 Task: Create an event for the leadership skills seminar.
Action: Mouse moved to (95, 169)
Screenshot: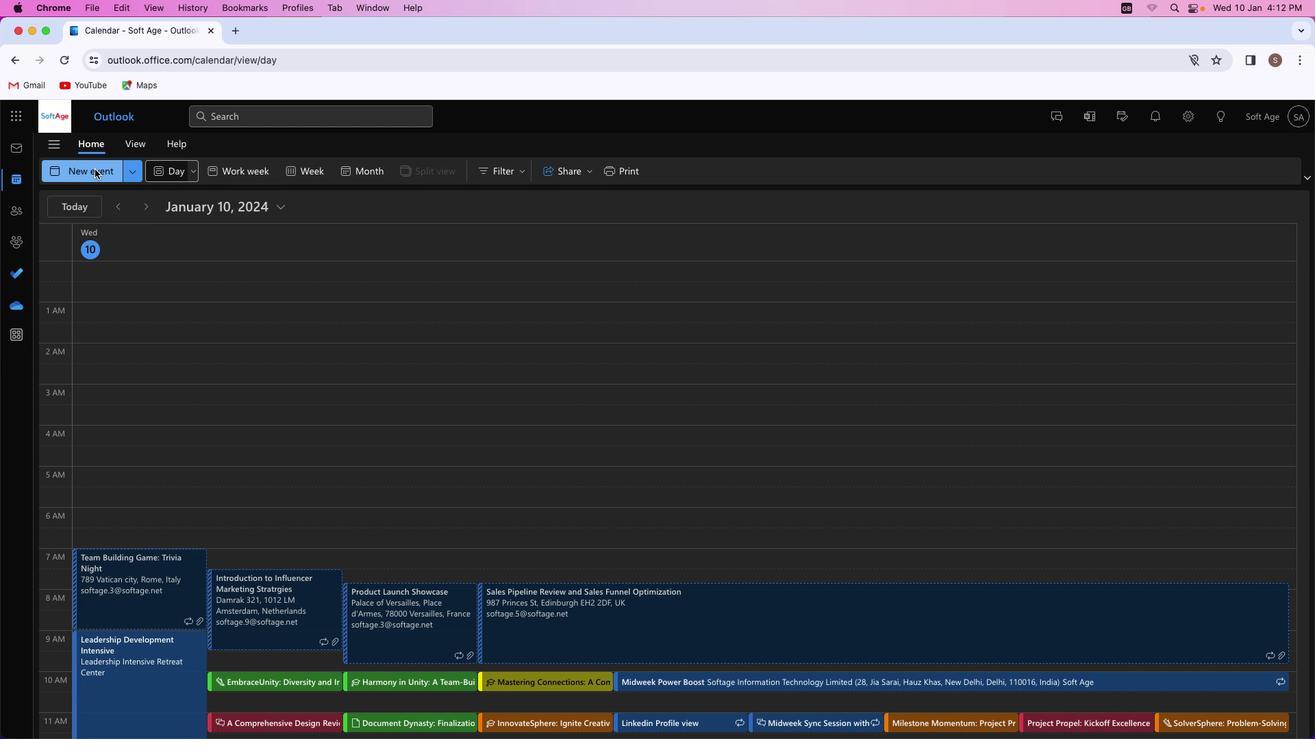 
Action: Mouse pressed left at (95, 169)
Screenshot: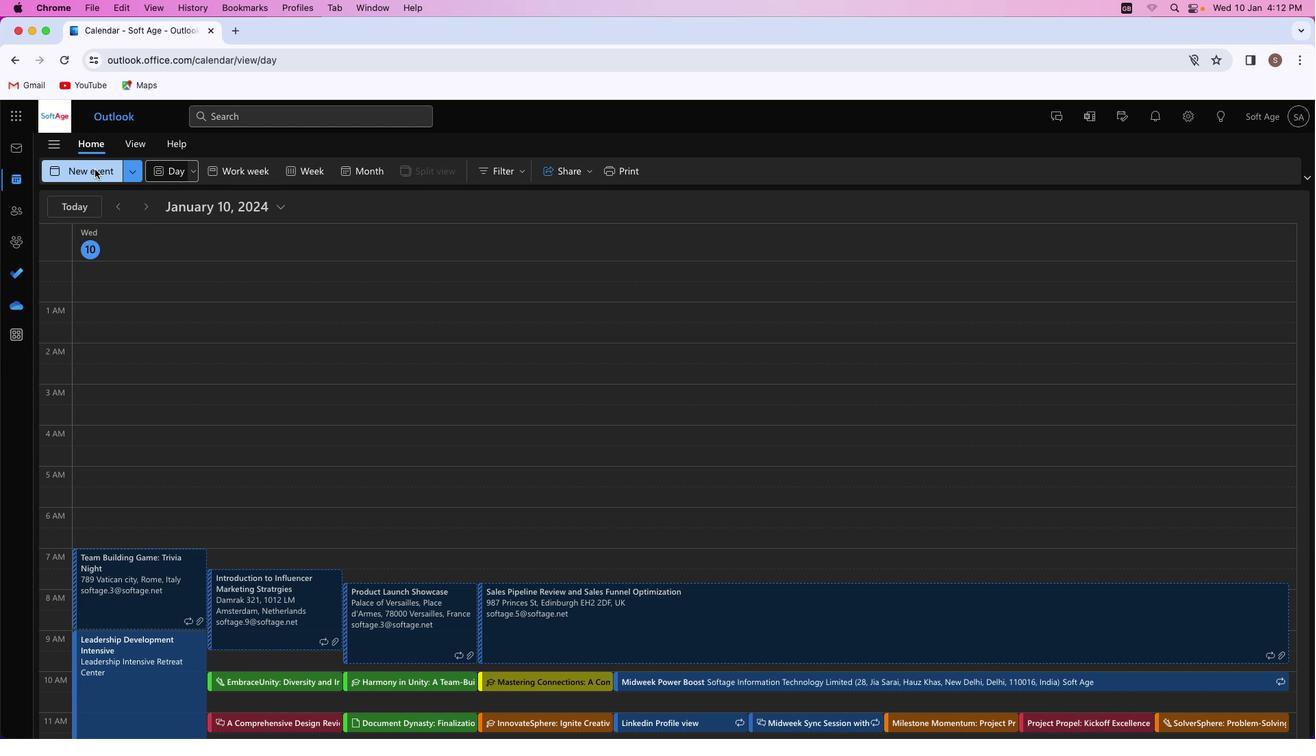 
Action: Mouse moved to (360, 258)
Screenshot: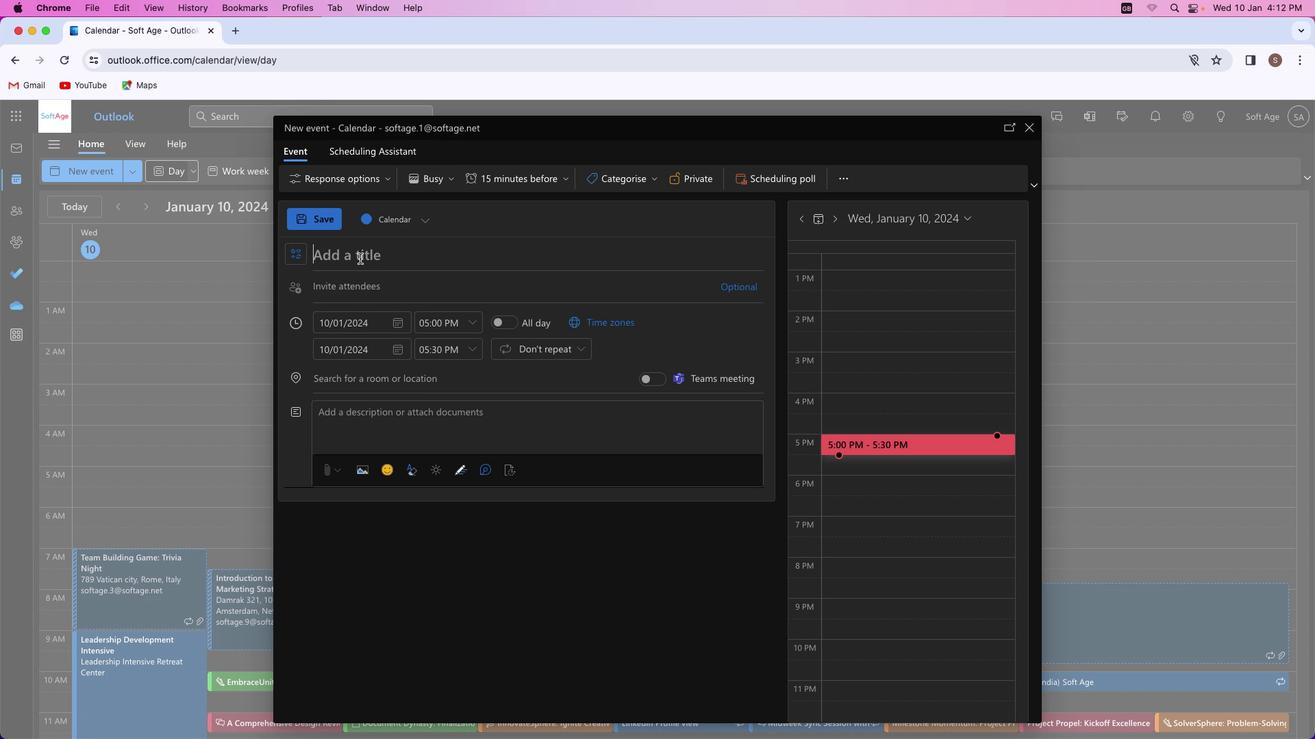 
Action: Mouse pressed left at (360, 258)
Screenshot: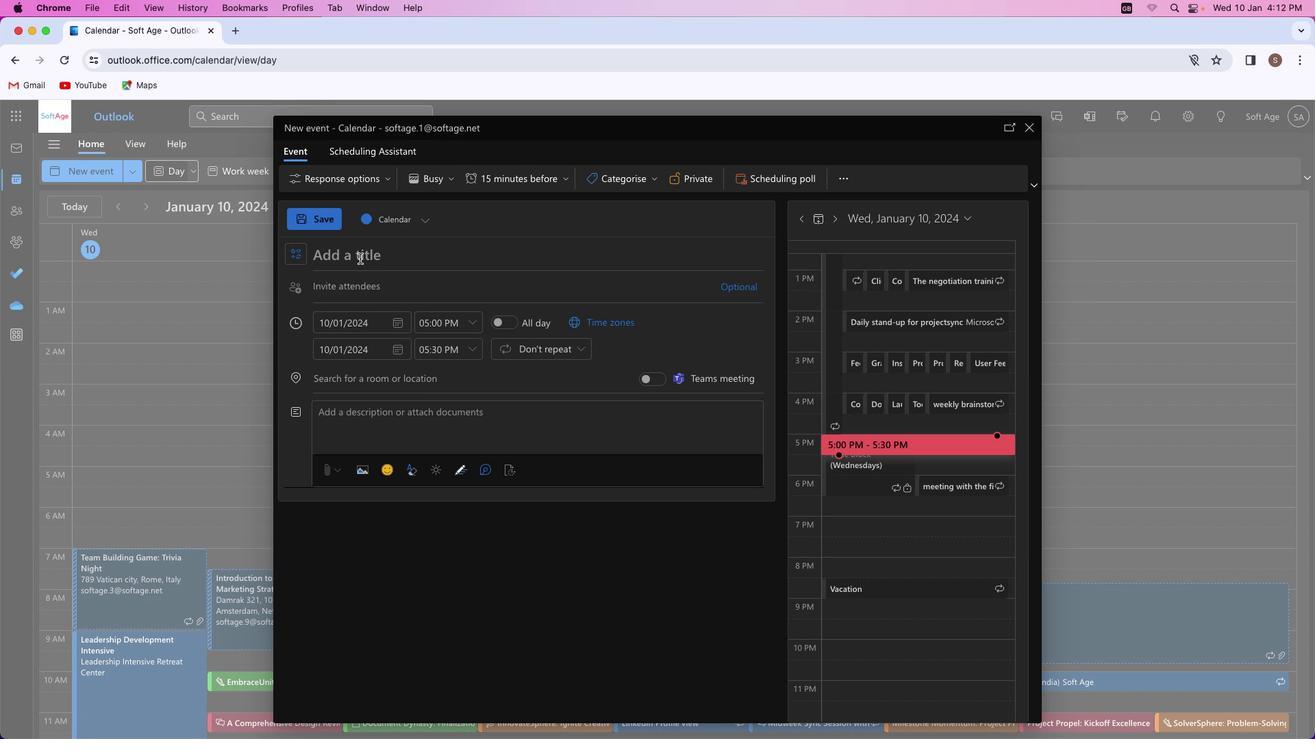 
Action: Key pressed Key.shift'E''l''e''v''a''t''i''n''g'Key.spaceKey.shift_r'L''e''a''d''e''r''s''h''i''p'Key.spaceKey.shift'S''k''i''l''l''s'Key.spaceKey.shift'S''e''m''i''n''a''r'
Screenshot: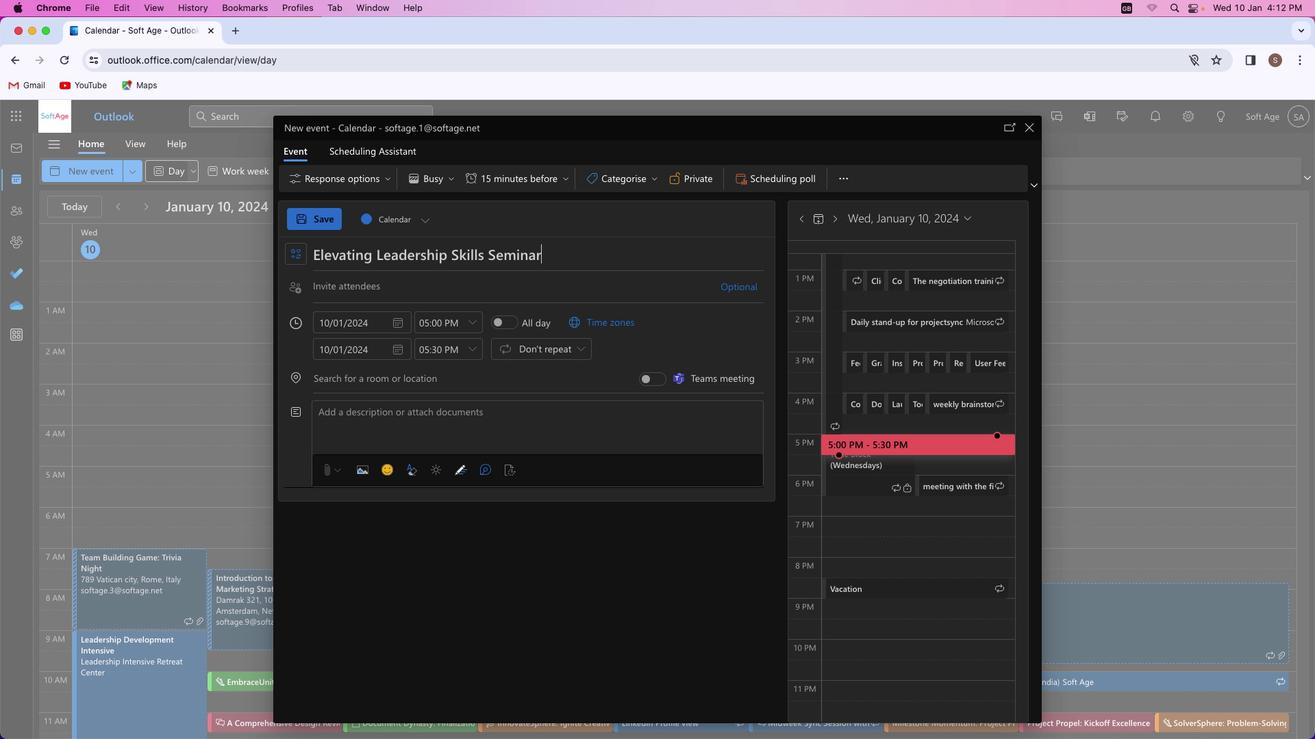 
Action: Mouse moved to (382, 286)
Screenshot: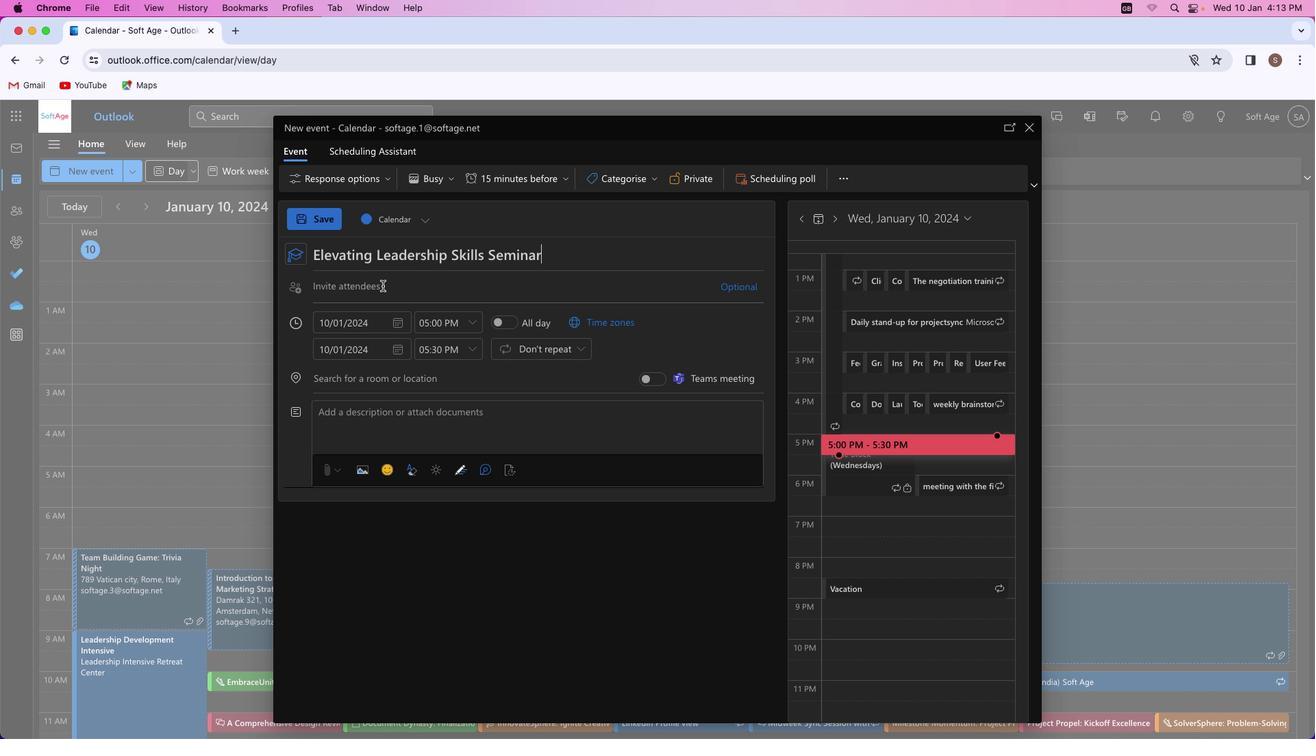 
Action: Mouse pressed left at (382, 286)
Screenshot: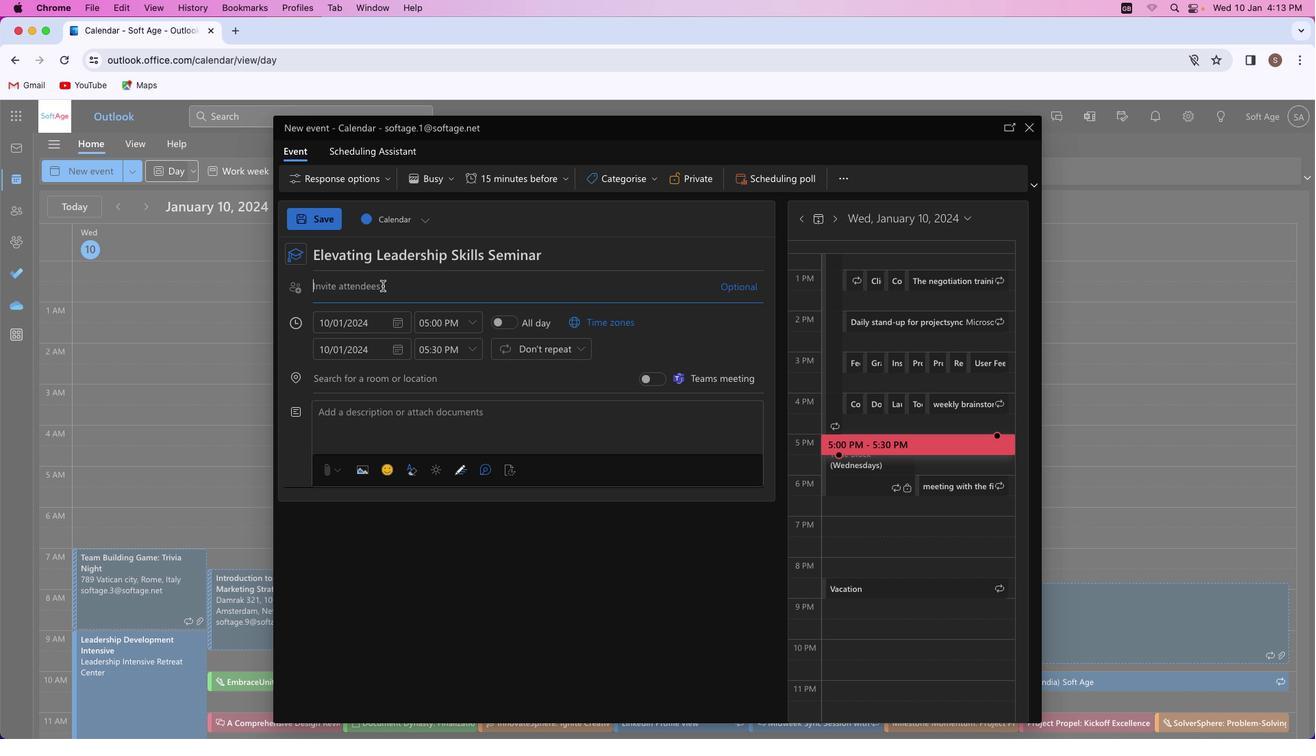 
Action: Key pressed Key.shift_r'M''u''n''e''e''s''h''k''u''m''a''r''9''7''3''2'Key.shift'@''o''u''t''l''o''o''k''.''c''o''m'
Screenshot: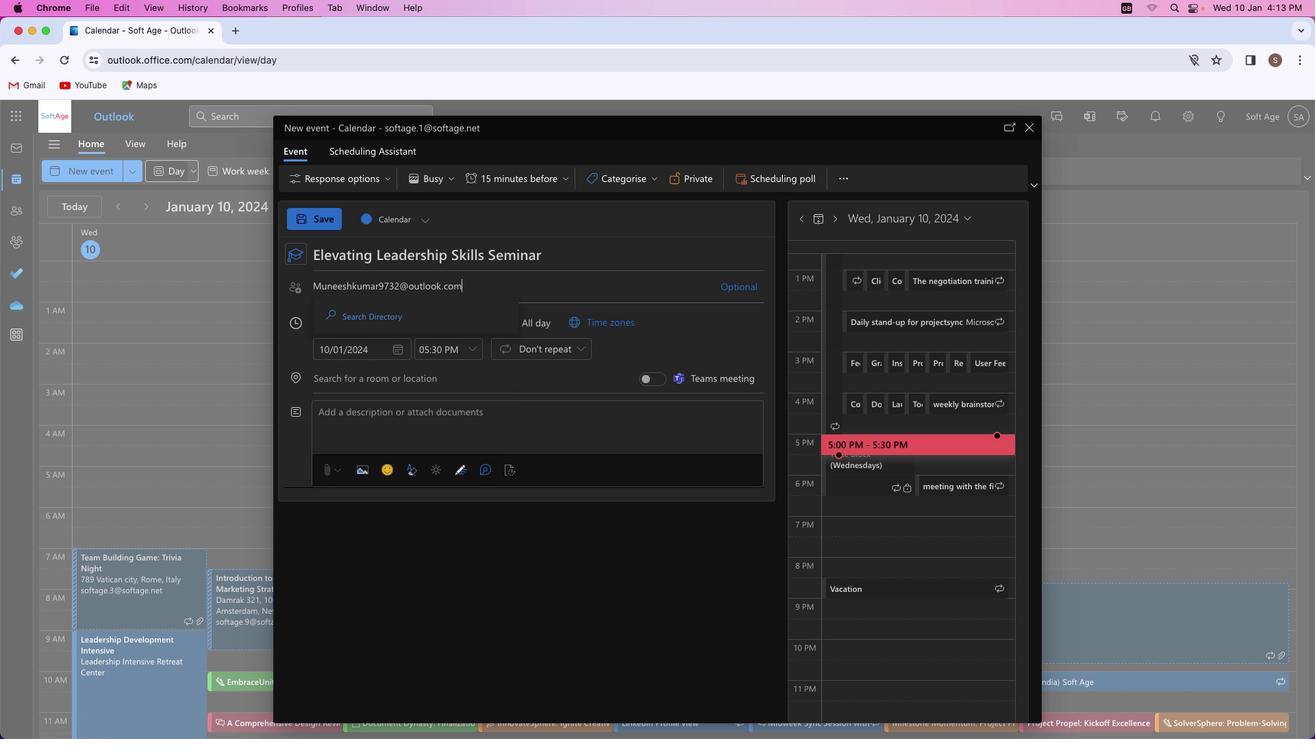 
Action: Mouse moved to (434, 309)
Screenshot: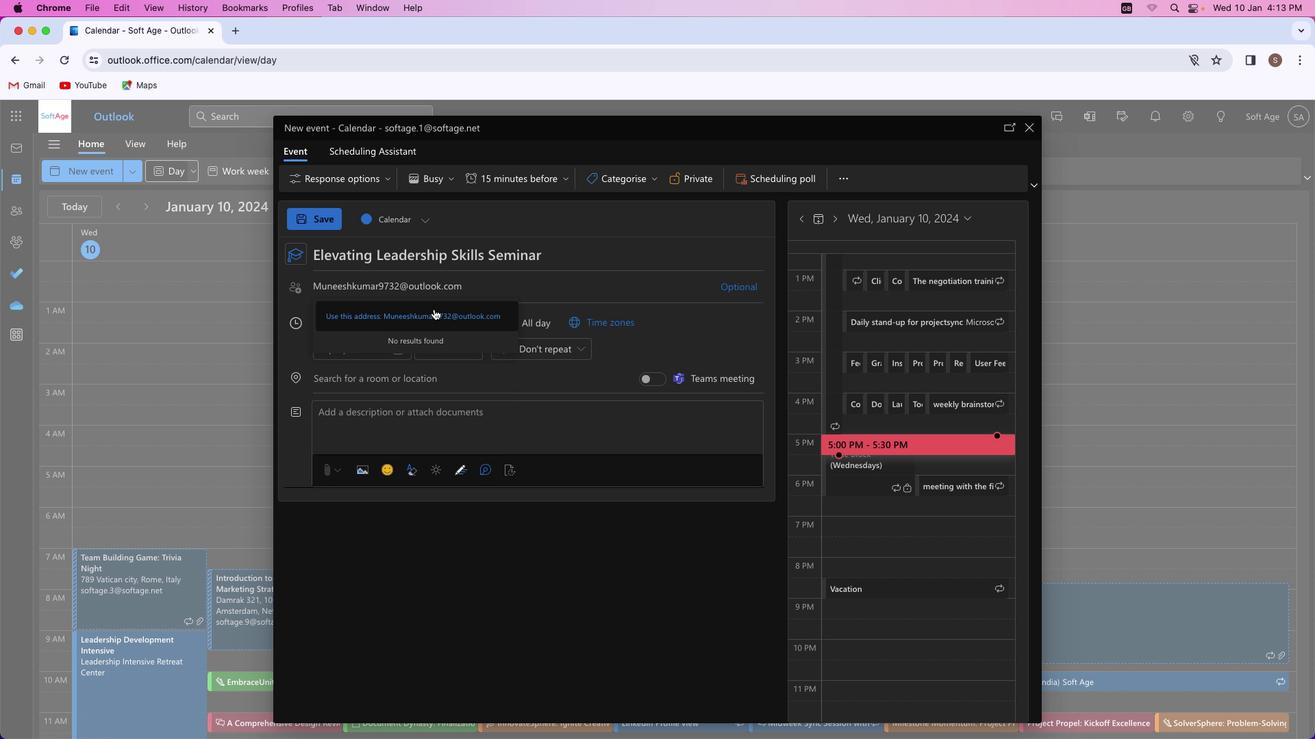 
Action: Mouse pressed left at (434, 309)
Screenshot: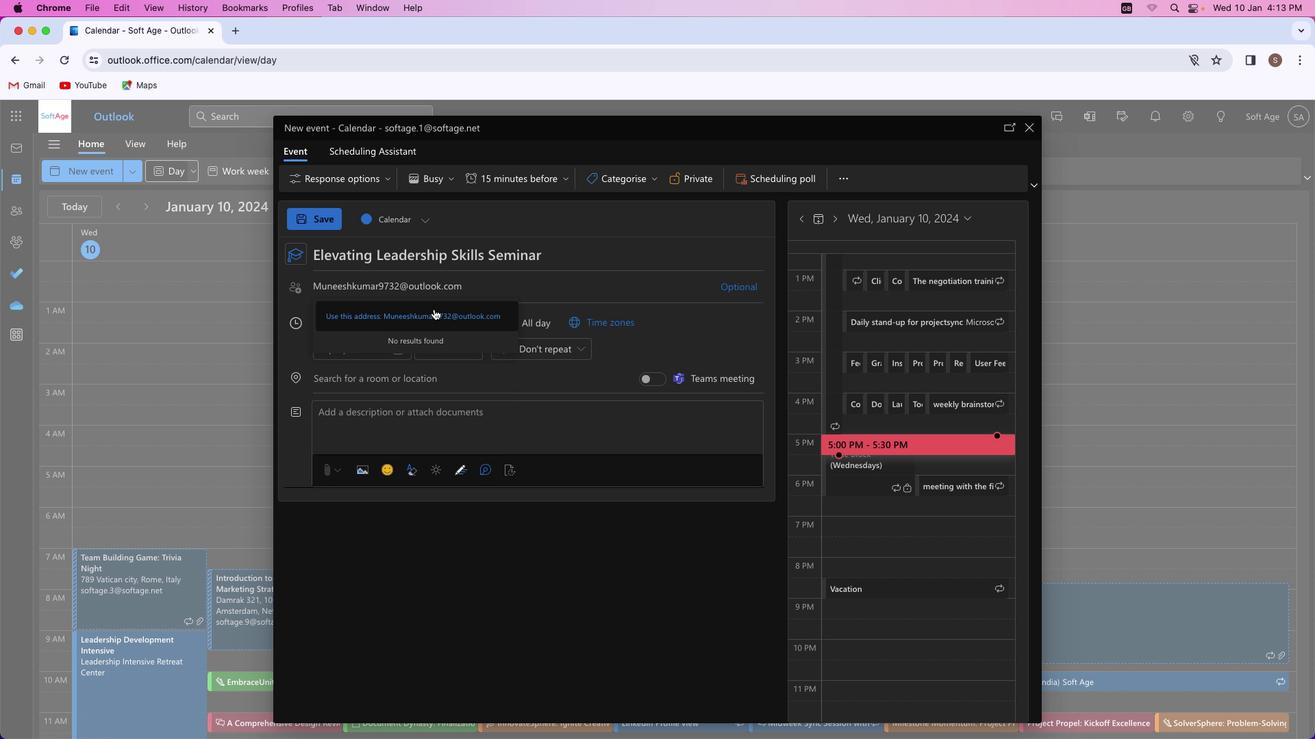 
Action: Mouse moved to (505, 319)
Screenshot: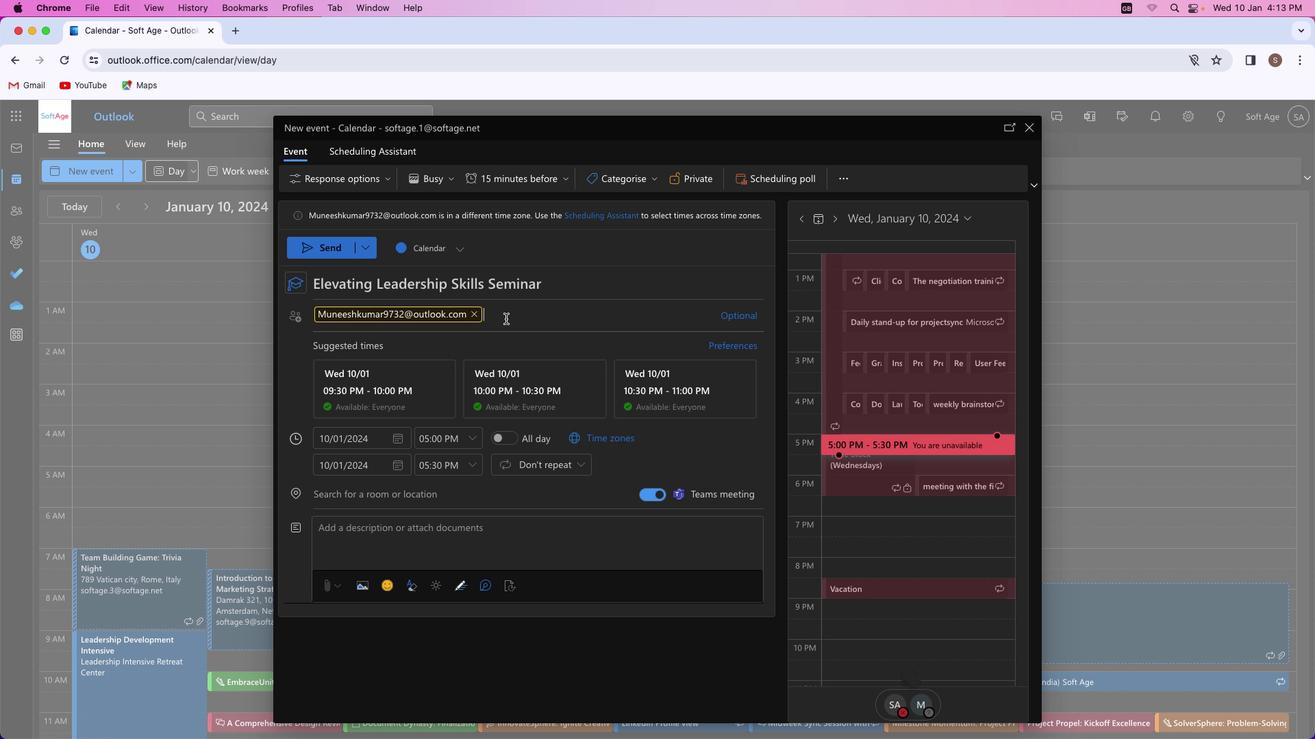 
Action: Key pressed 's''h''i''v''a''m''y''a''d''a''v''4''1'Key.shift'@''o''u''t''l''o''o''k''.''c''o''m'
Screenshot: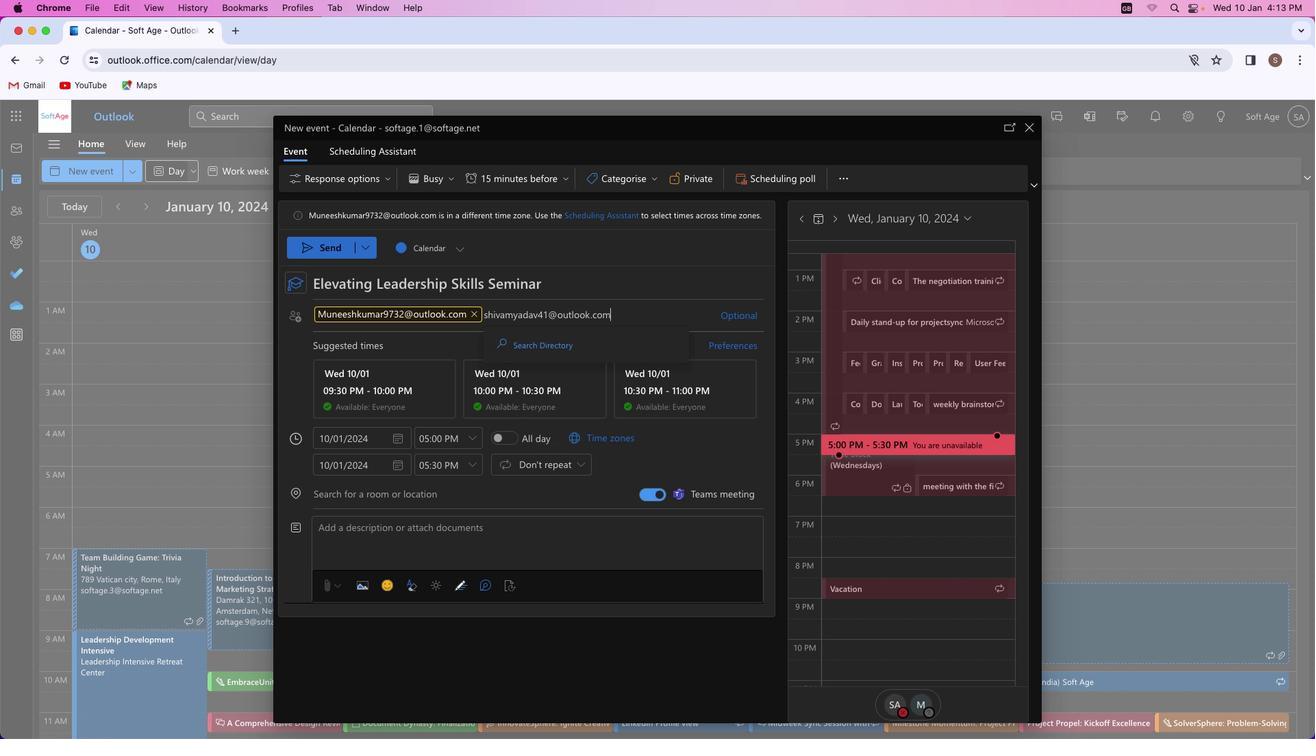 
Action: Mouse moved to (583, 345)
Screenshot: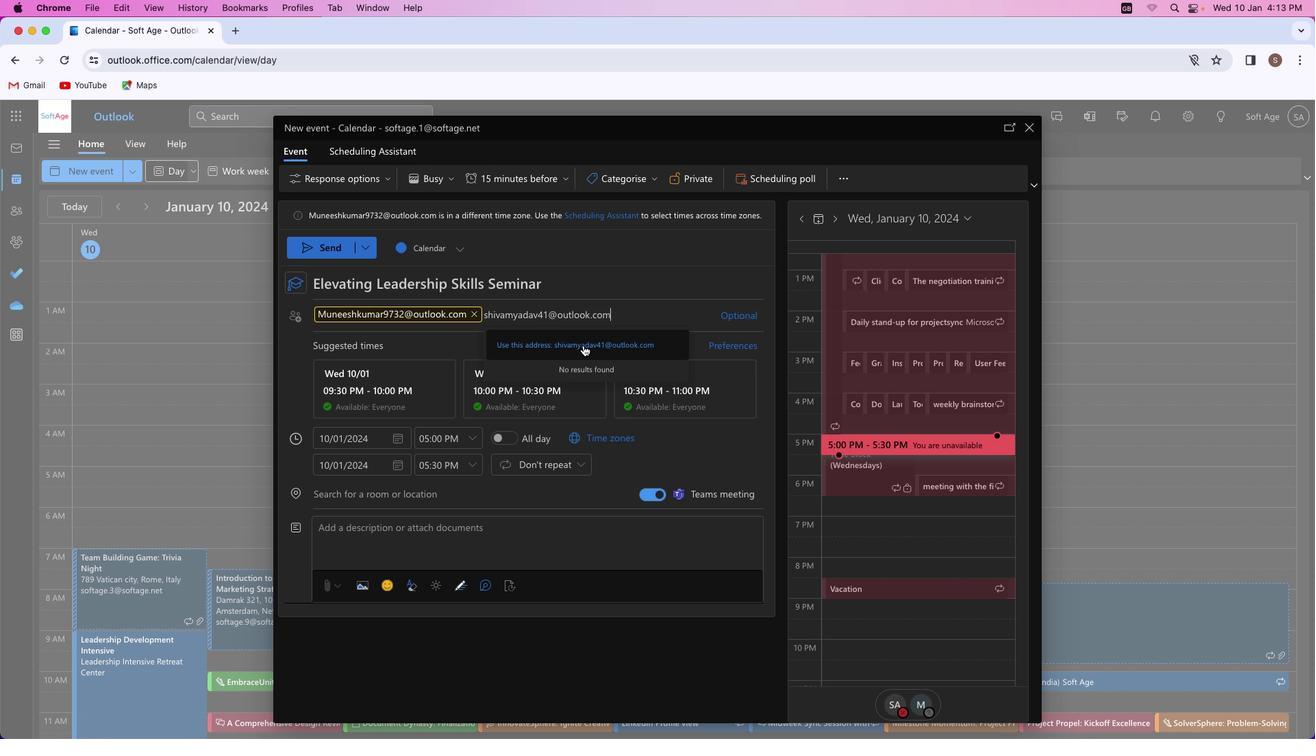 
Action: Mouse pressed left at (583, 345)
Screenshot: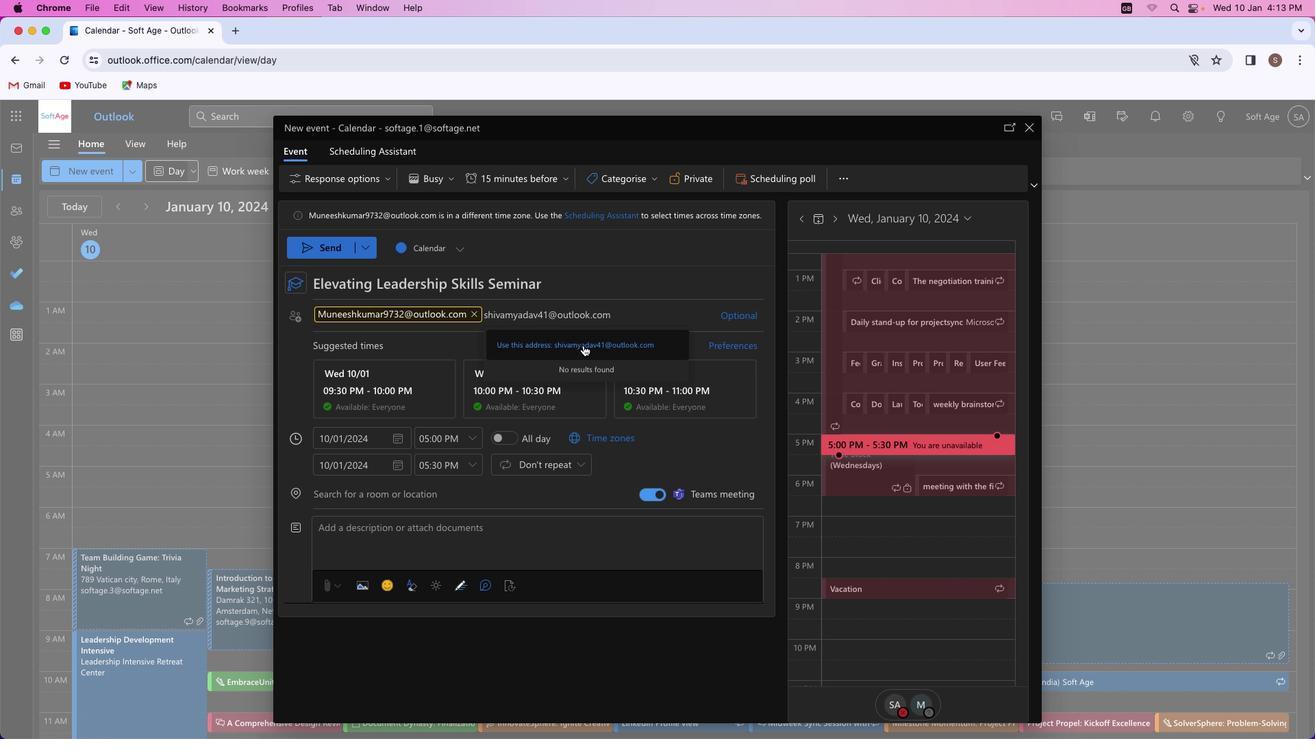 
Action: Mouse moved to (739, 328)
Screenshot: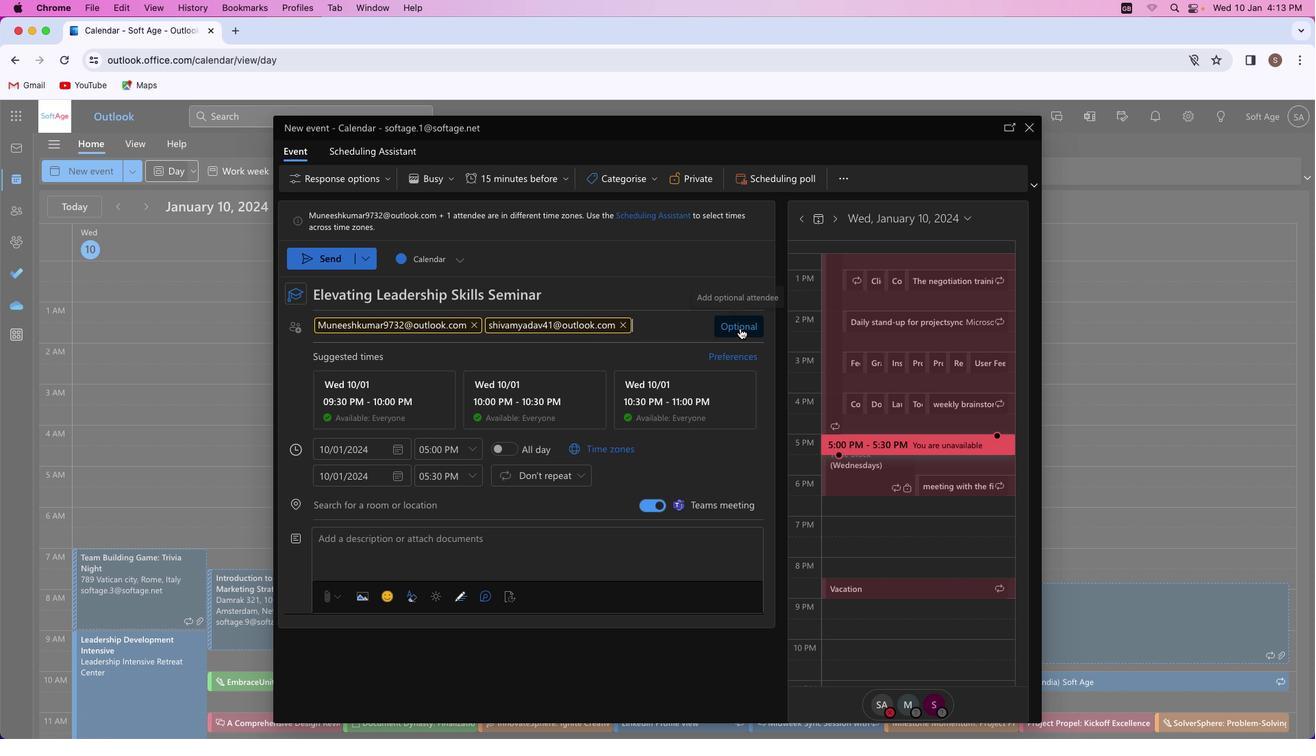 
Action: Mouse pressed left at (739, 328)
Screenshot: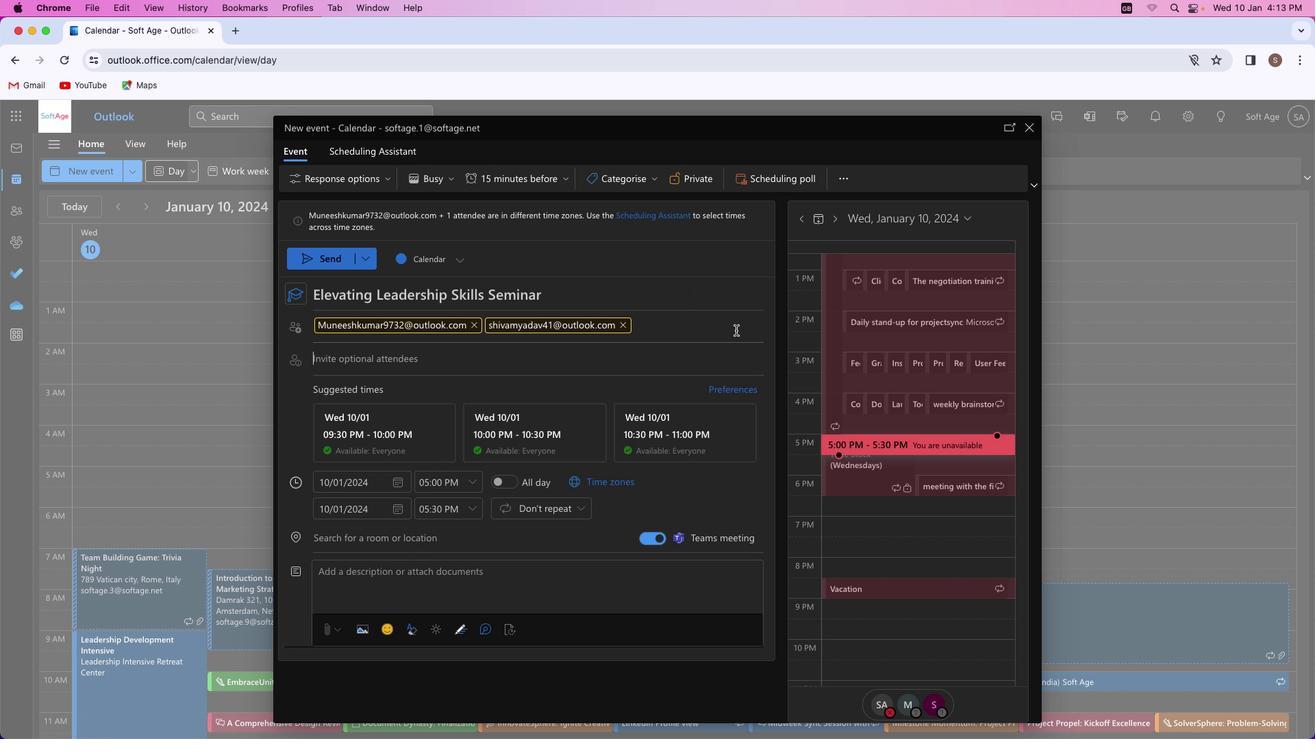 
Action: Mouse moved to (379, 367)
Screenshot: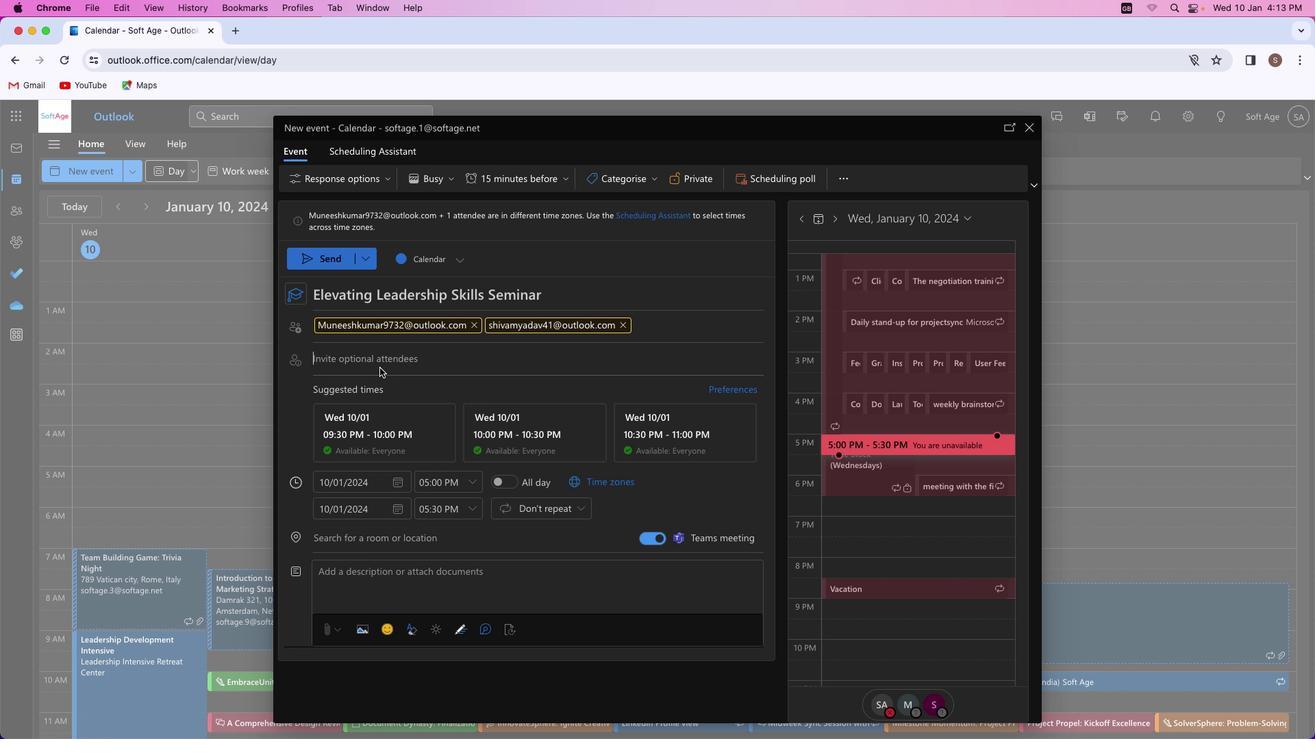 
Action: Key pressed Key.shift'A''k''a''s''h''r''a''j''p''u''t'Key.shift'@''o''u''t''l''o''o''k''.''c''o''m'
Screenshot: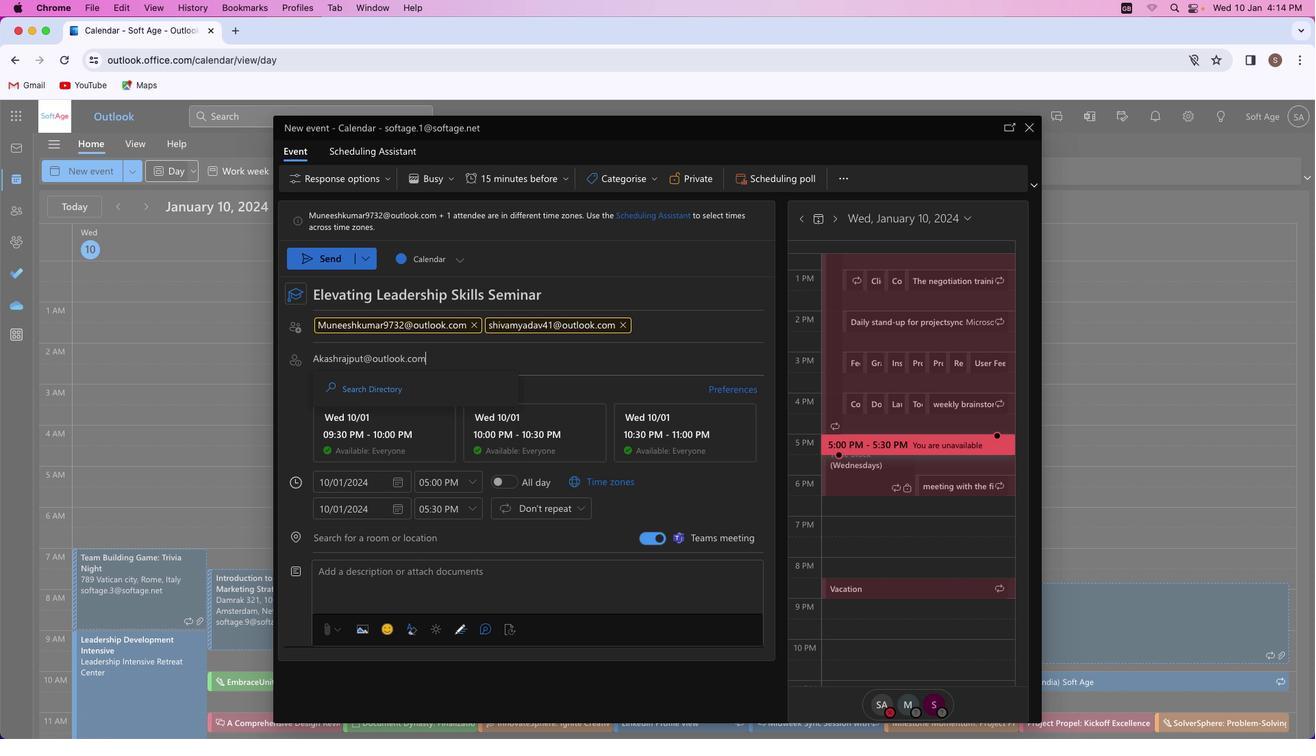 
Action: Mouse moved to (465, 383)
Screenshot: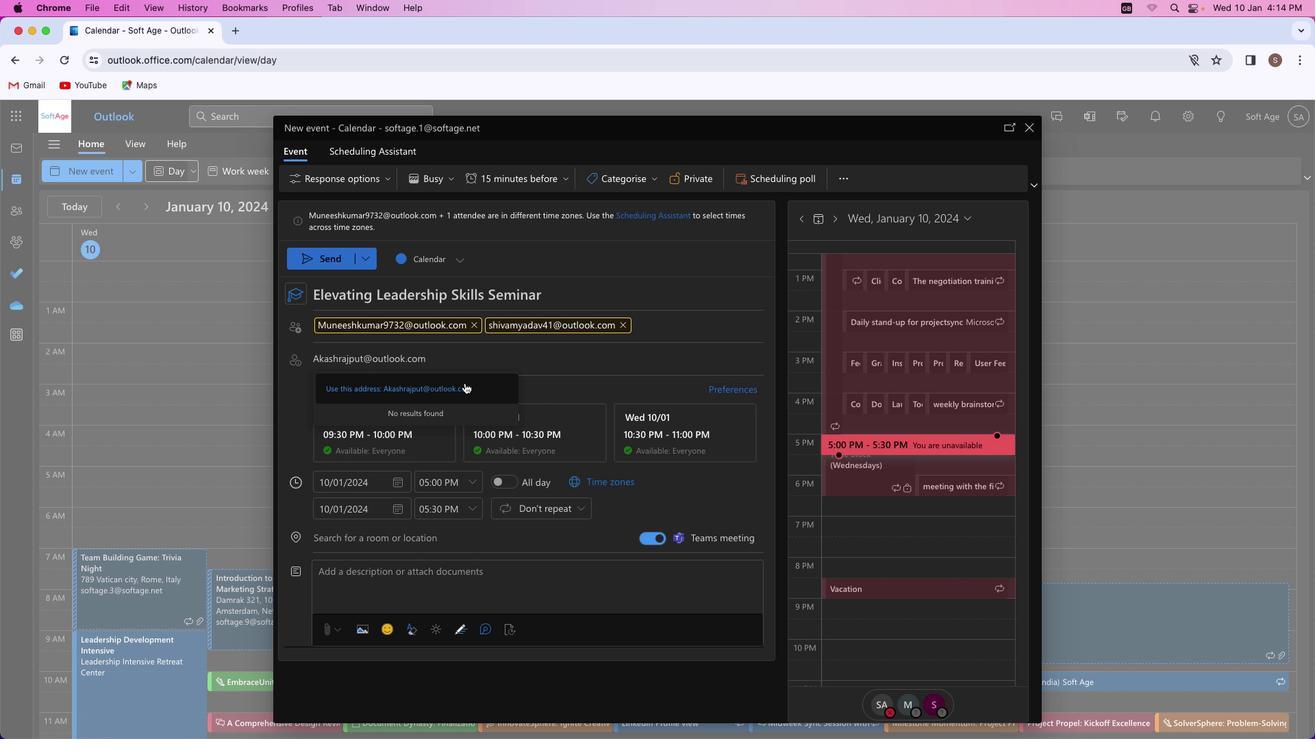 
Action: Mouse pressed left at (465, 383)
Screenshot: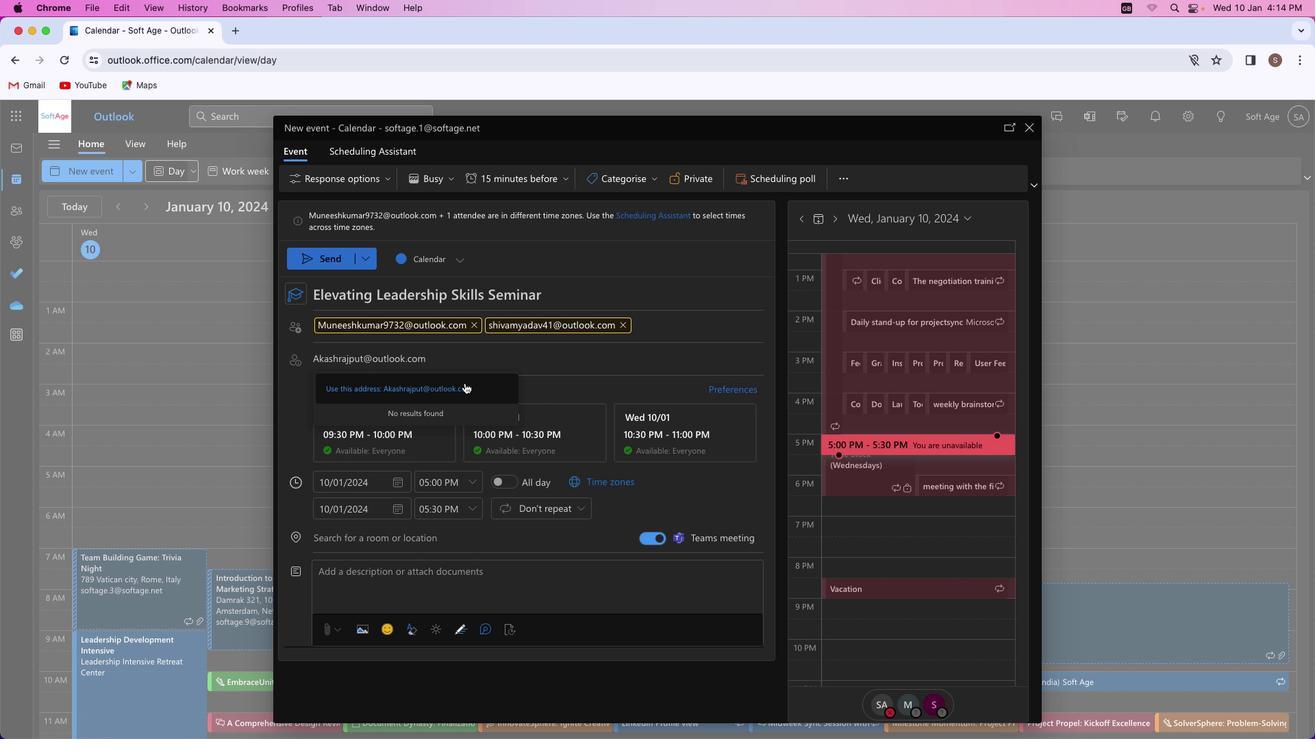 
Action: Mouse moved to (382, 537)
Screenshot: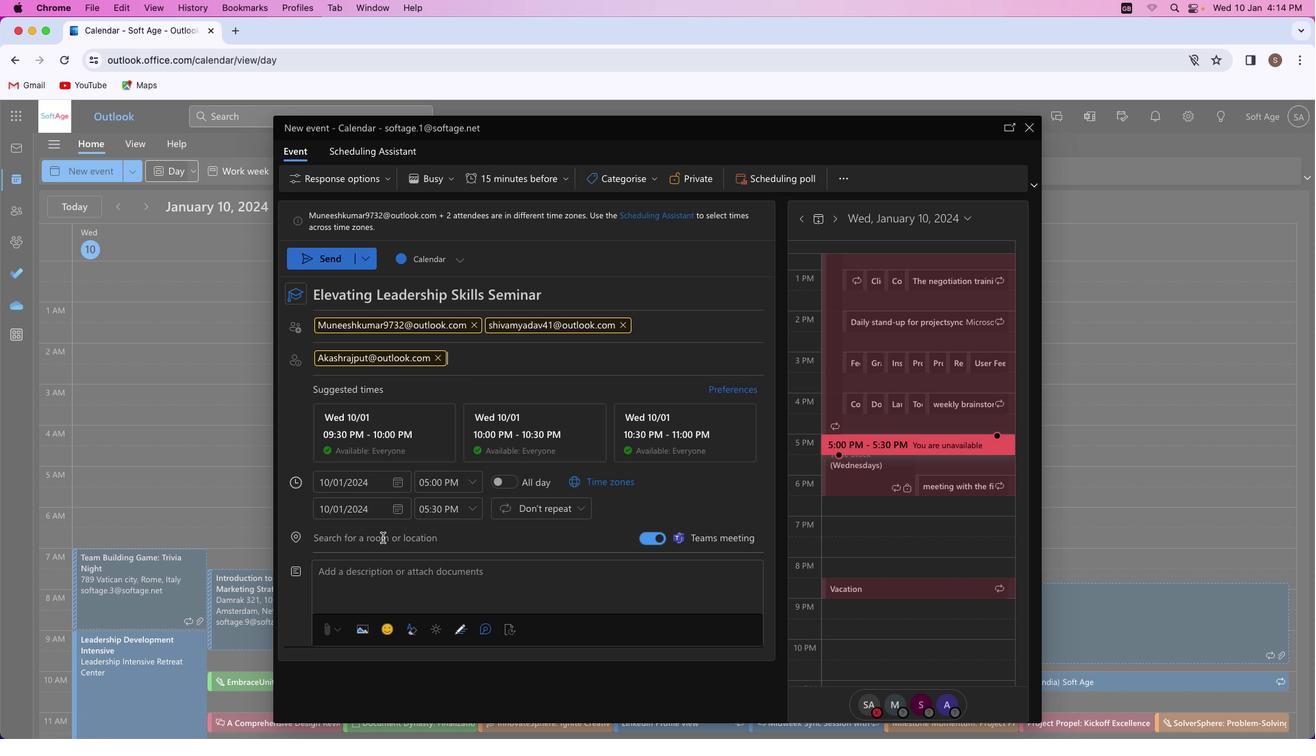 
Action: Mouse pressed left at (382, 537)
Screenshot: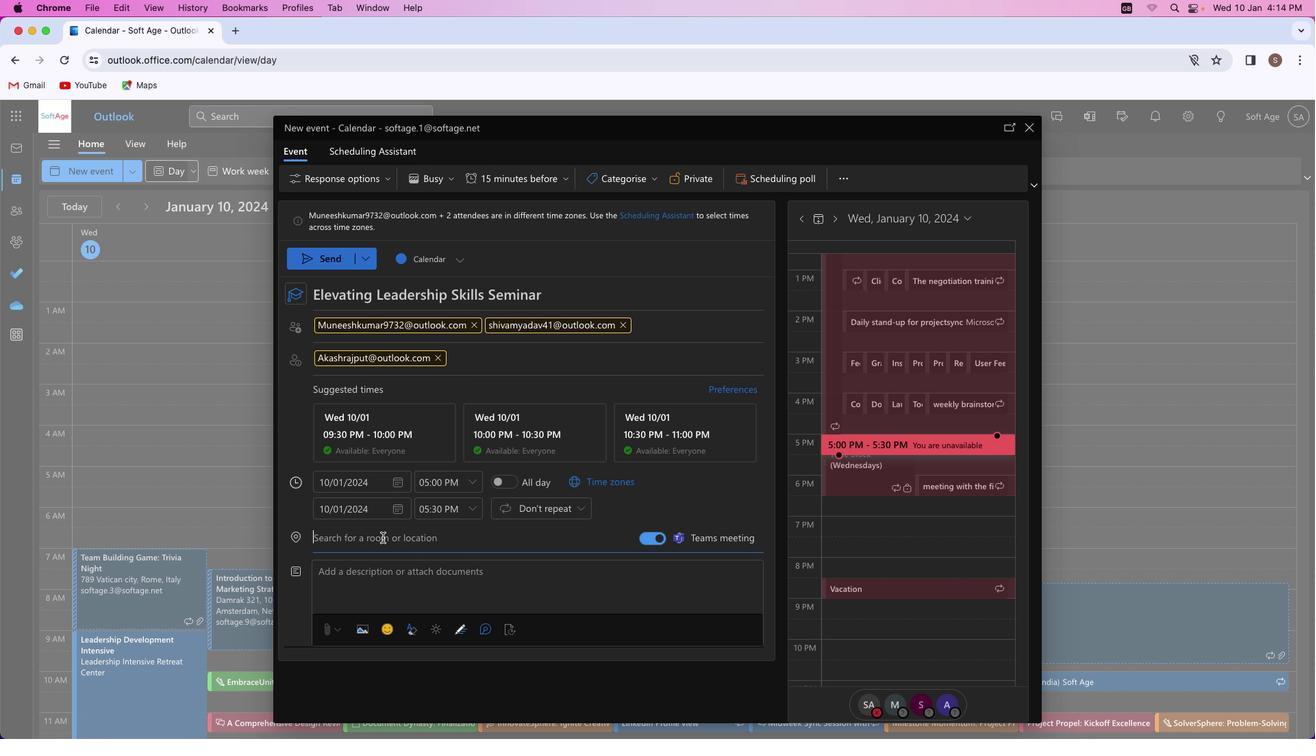 
Action: Mouse moved to (387, 534)
Screenshot: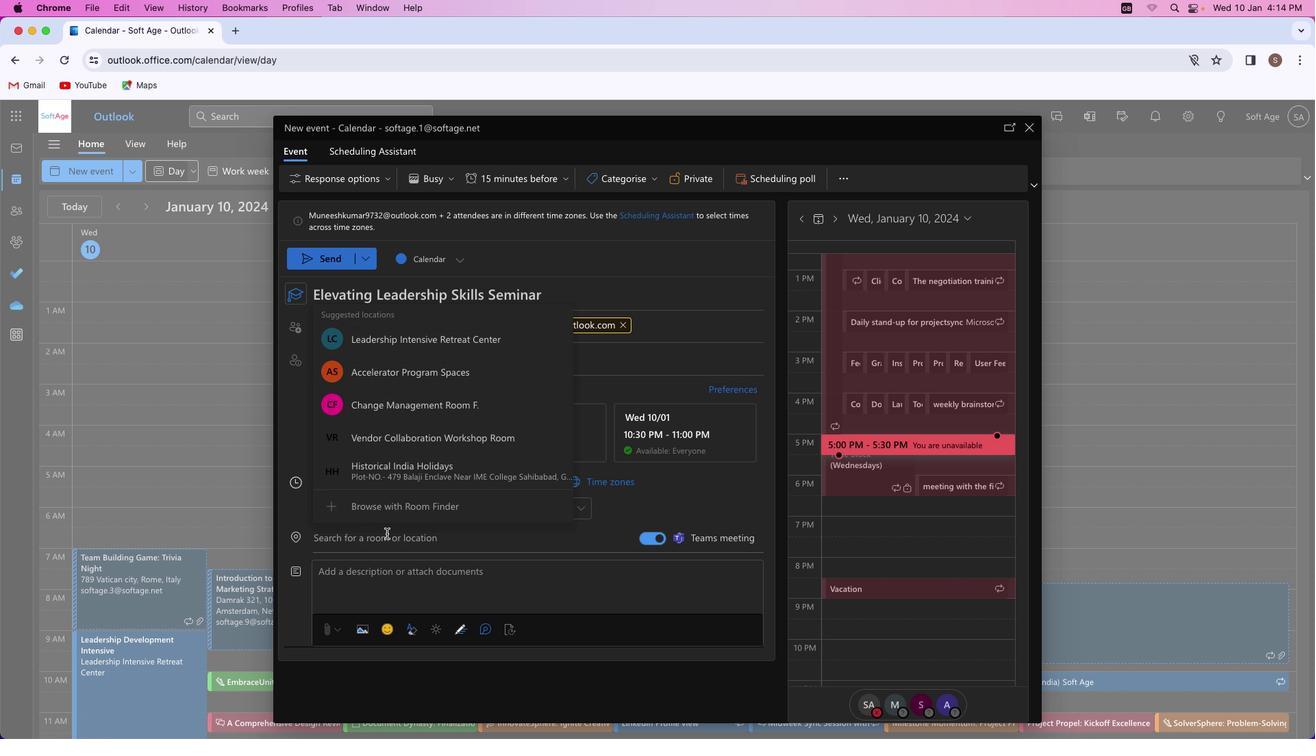 
Action: Key pressed Key.shift'S''o''f''t''a''g''e'Key.spaceKey.shift_r'I''n''f''o''r''m''a''t''i''o''n'Key.spaceKey.shift'T''e''c''h''n''o''l''o''g''y'Key.spaceKey.shift_r'L''i''m''i''t''e''d'
Screenshot: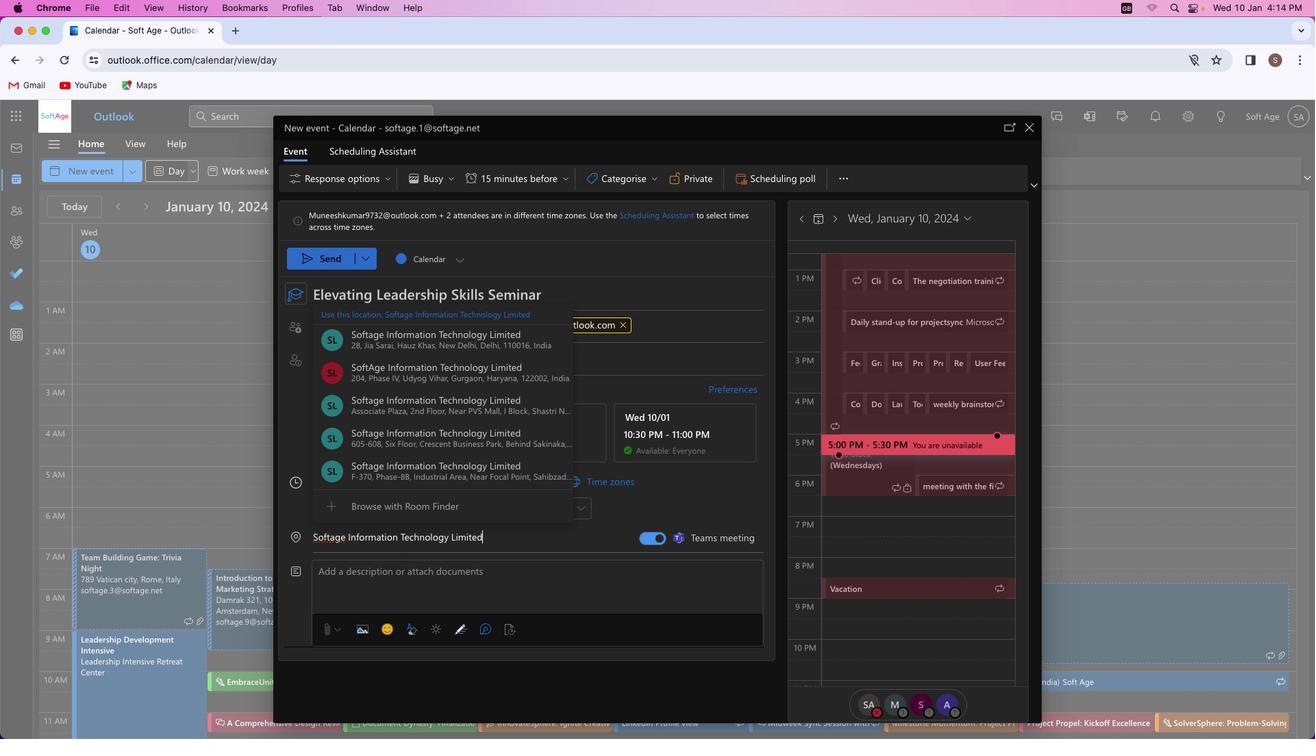 
Action: Mouse moved to (465, 417)
Screenshot: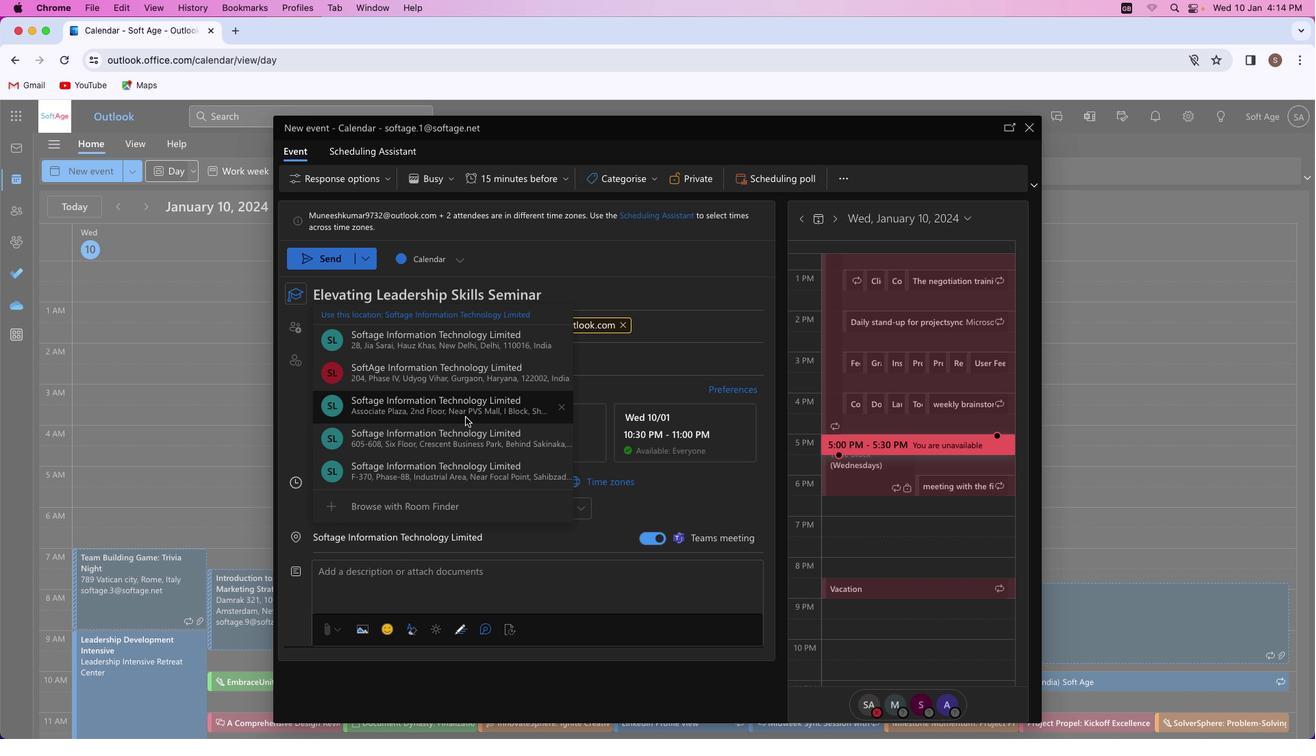 
Action: Mouse pressed left at (465, 417)
Screenshot: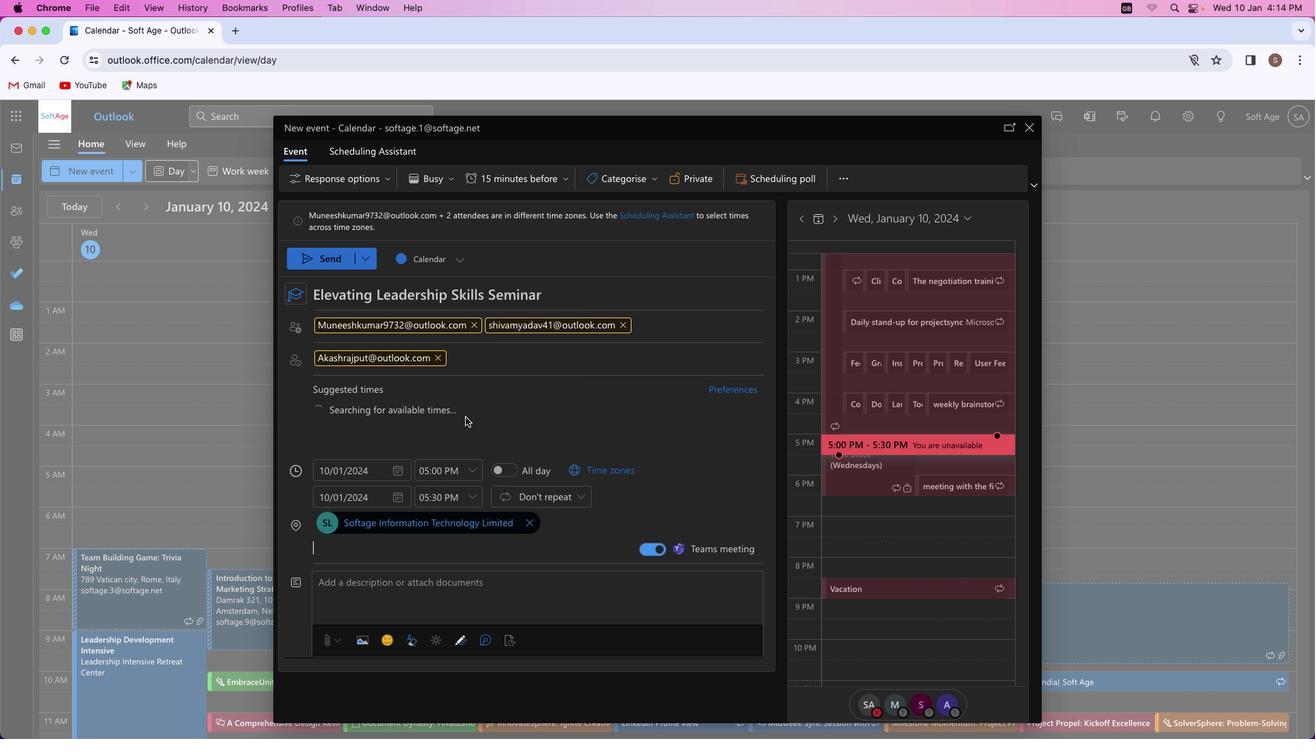 
Action: Mouse moved to (465, 595)
Screenshot: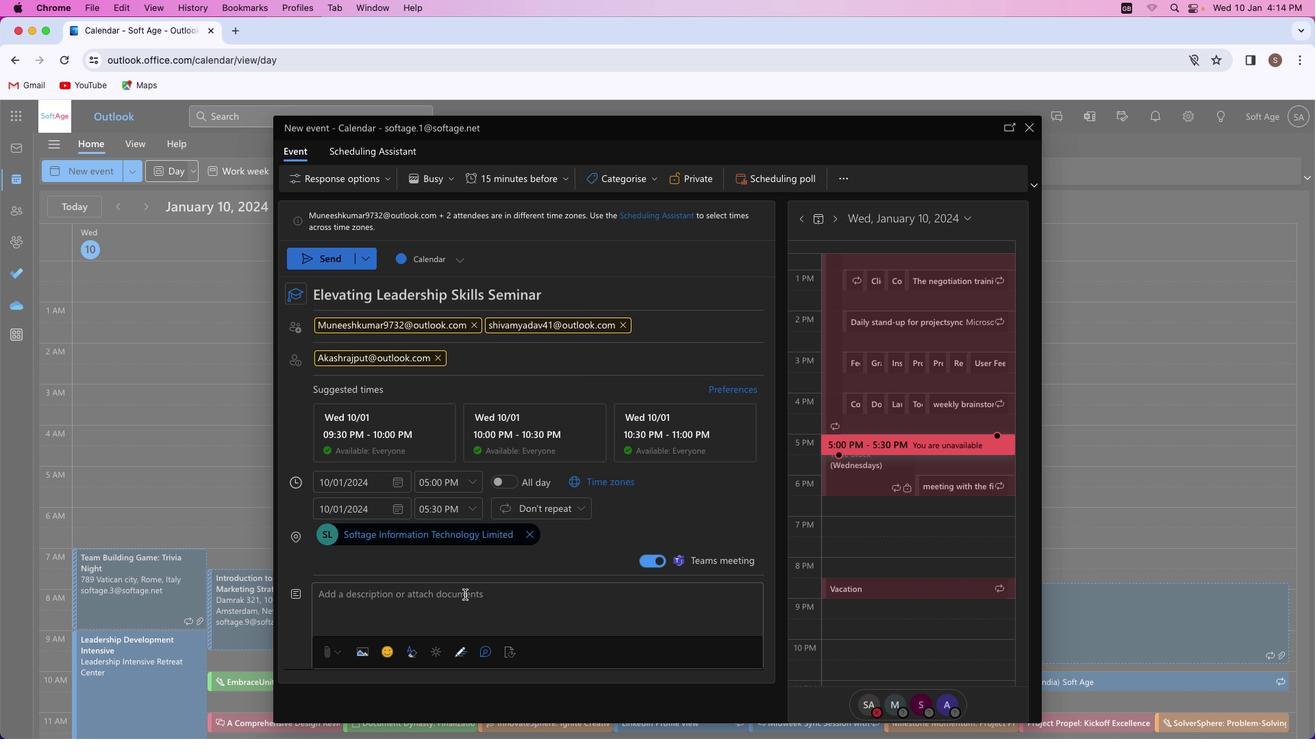 
Action: Mouse pressed left at (465, 595)
Screenshot: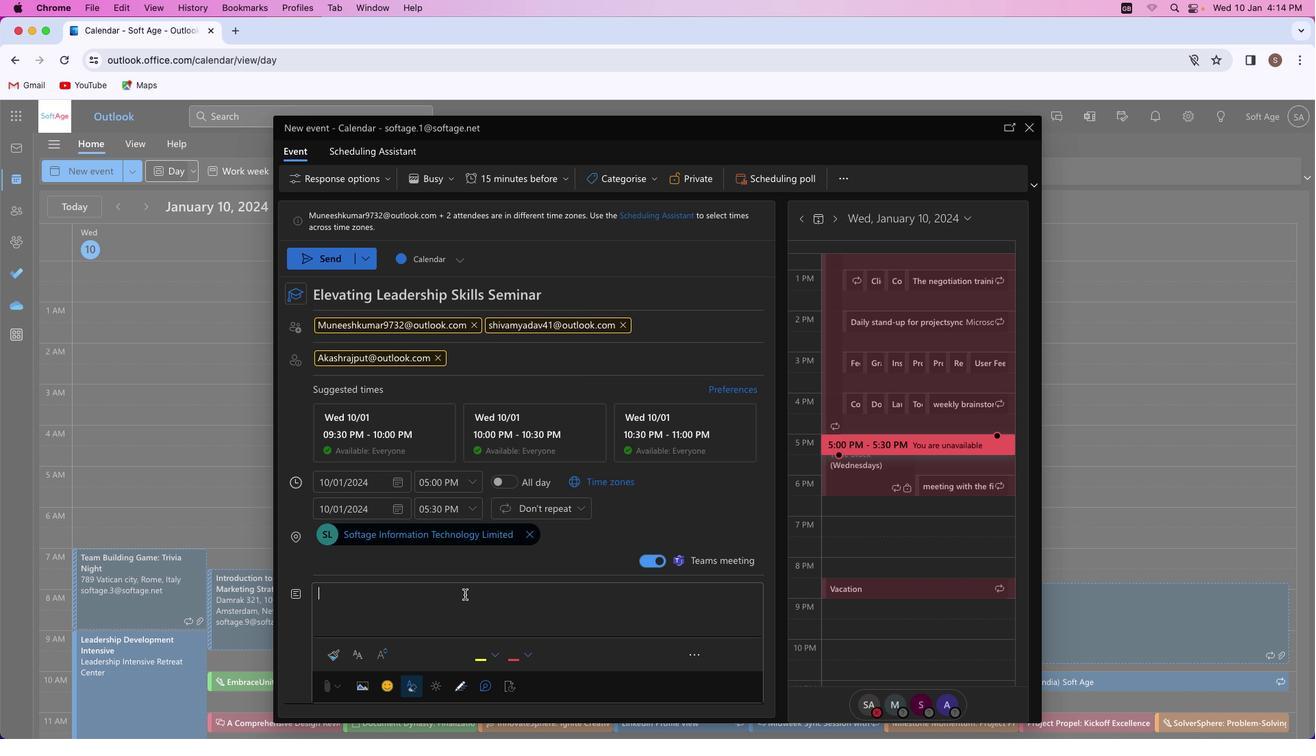 
Action: Mouse moved to (465, 594)
Screenshot: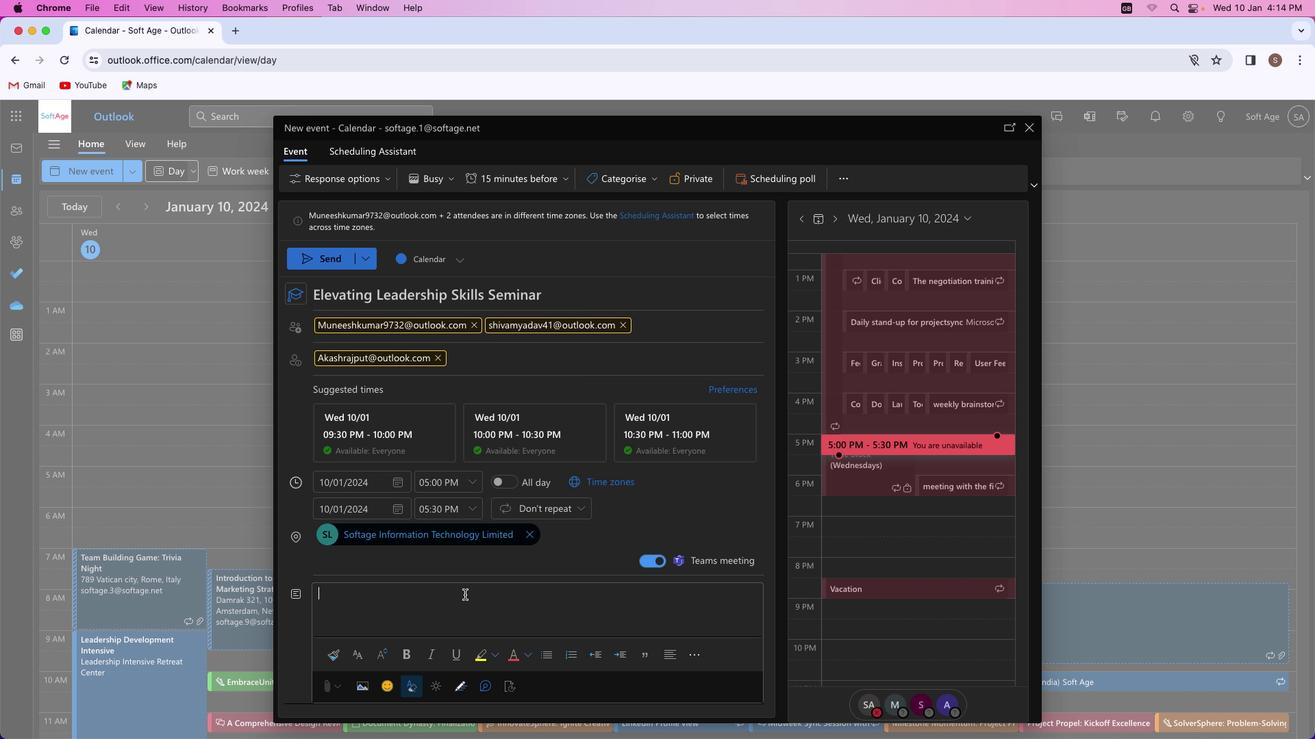
Action: Key pressed Key.shift'E''m''p''o''w''e''r'Key.space'y''o''u''r'Key.space'l''e''a''d''e''r''s''h''i''p'Key.space'j''o''u''r''n''e''y'Key.space'w''i''t''h'Key.space'l''e''a''d''e''r'Key.backspaceKey.backspace'm''a''s''t''e''r''s''.'Key.spaceKey.shift'E''x''p''l''o''r''e'
Screenshot: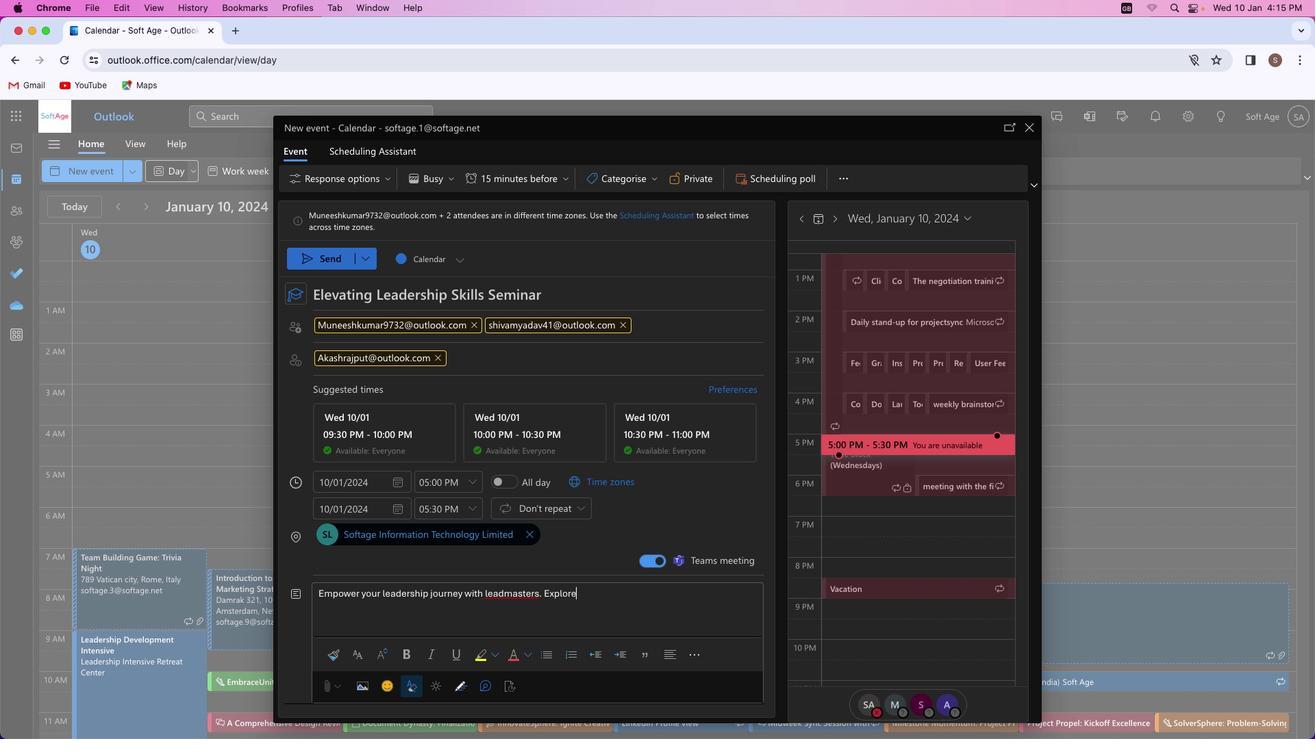
Action: Mouse moved to (504, 595)
Screenshot: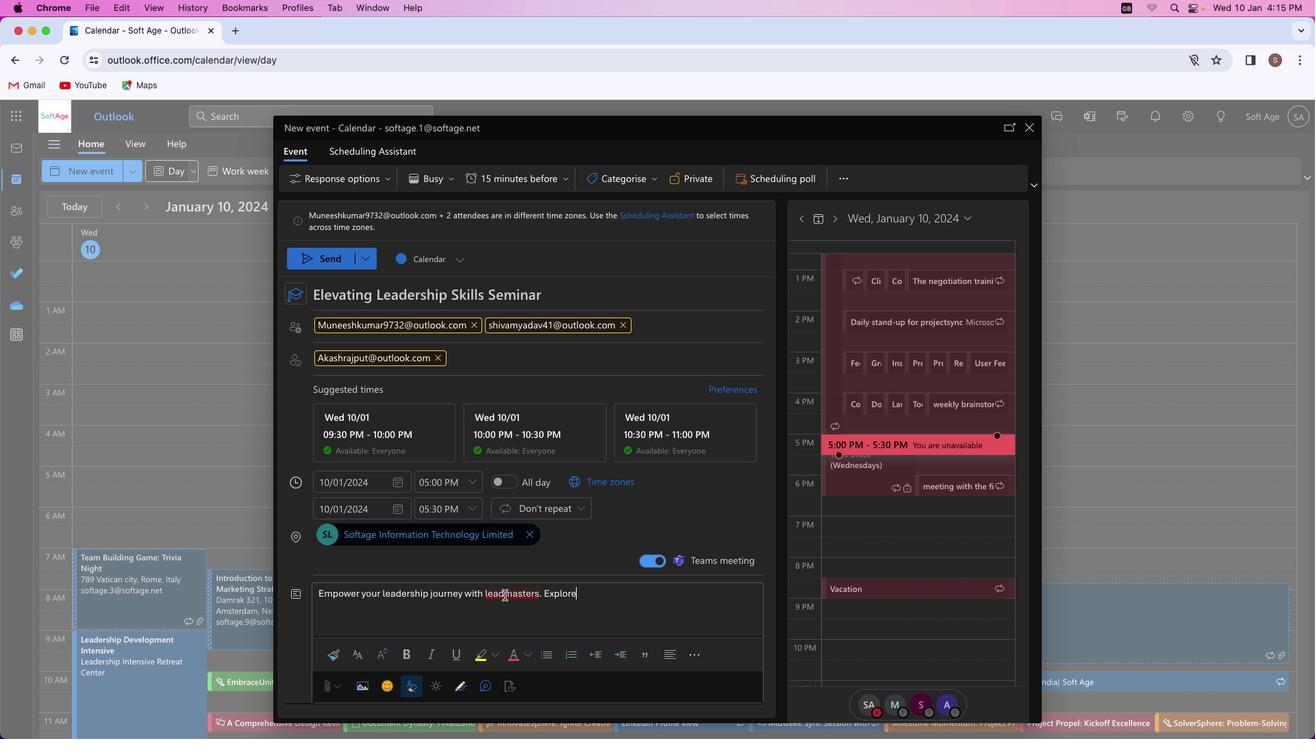 
Action: Mouse pressed left at (504, 595)
Screenshot: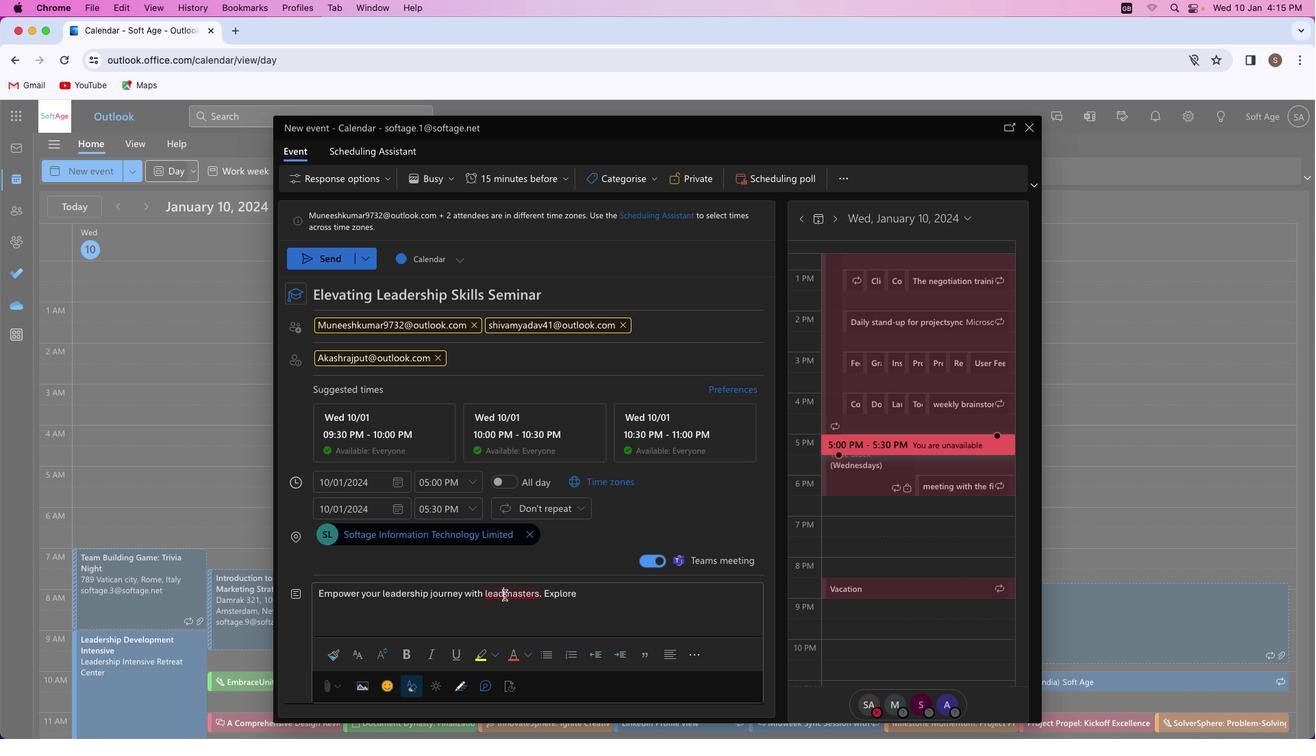
Action: Mouse moved to (504, 596)
Screenshot: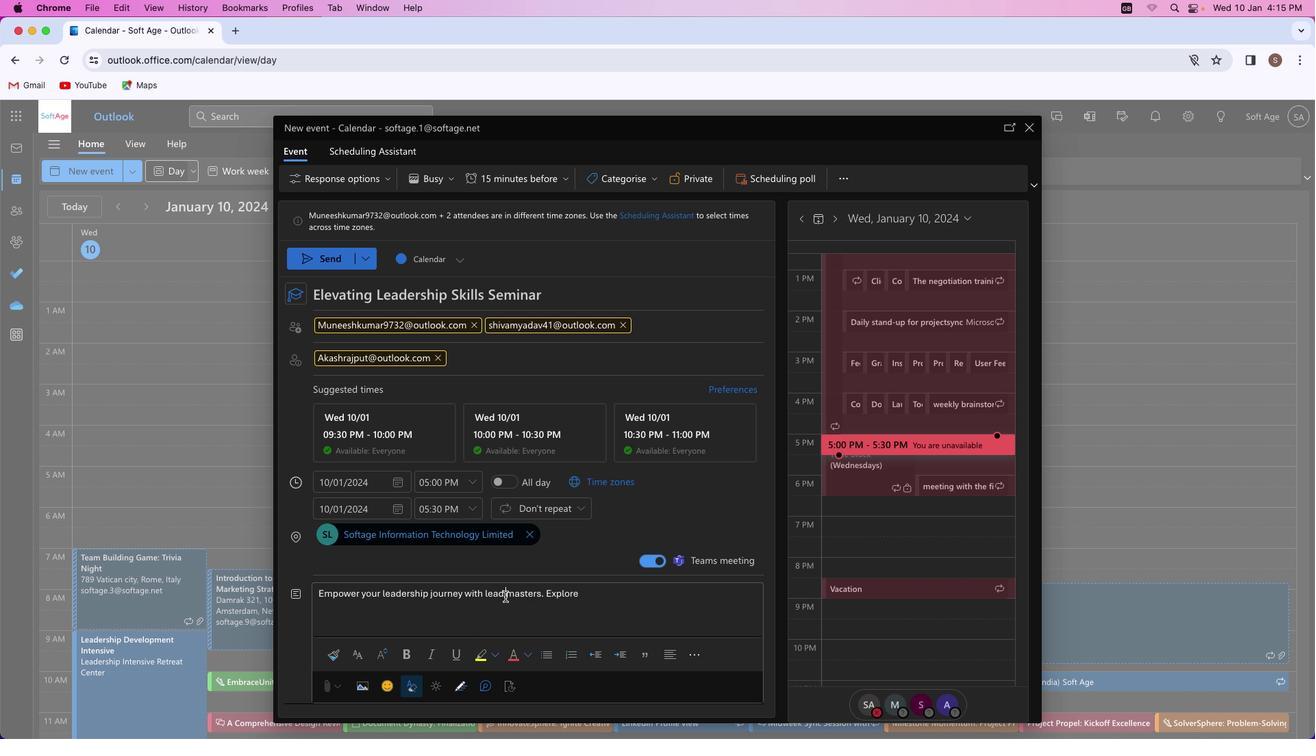
Action: Key pressed Key.space
Screenshot: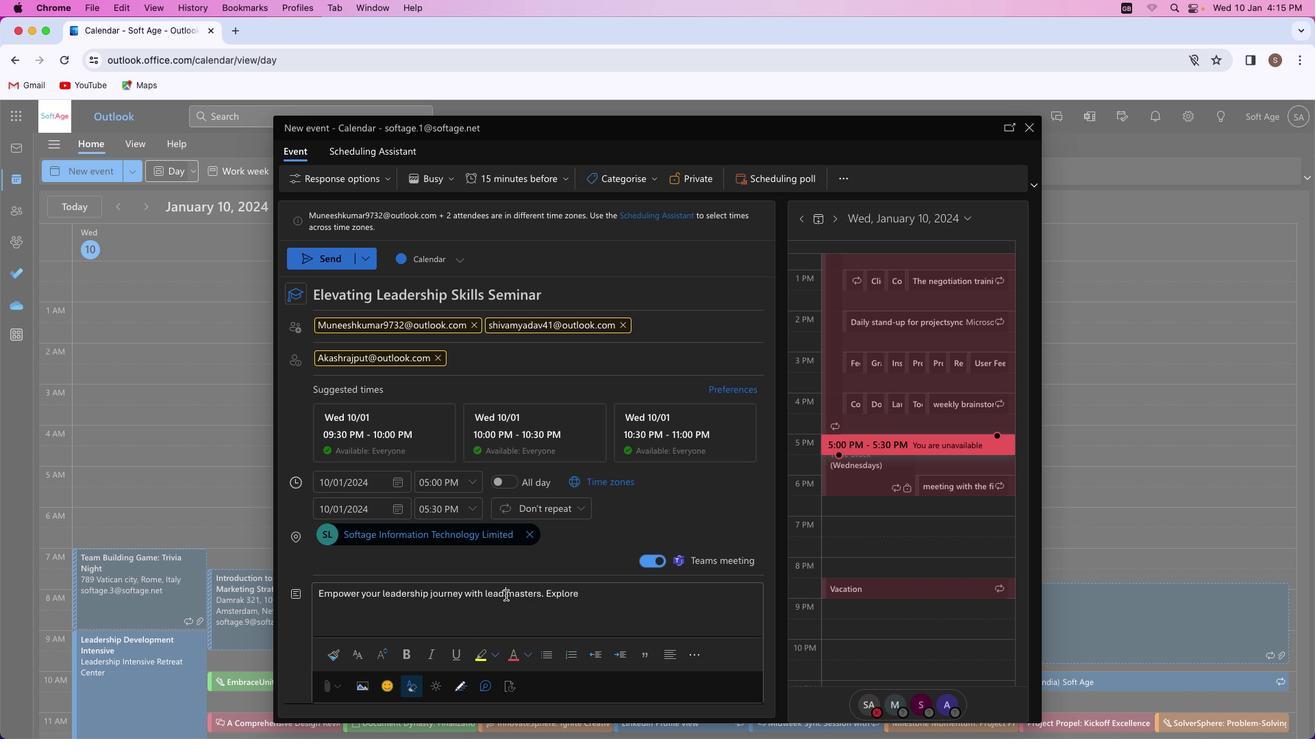 
Action: Mouse moved to (584, 597)
Screenshot: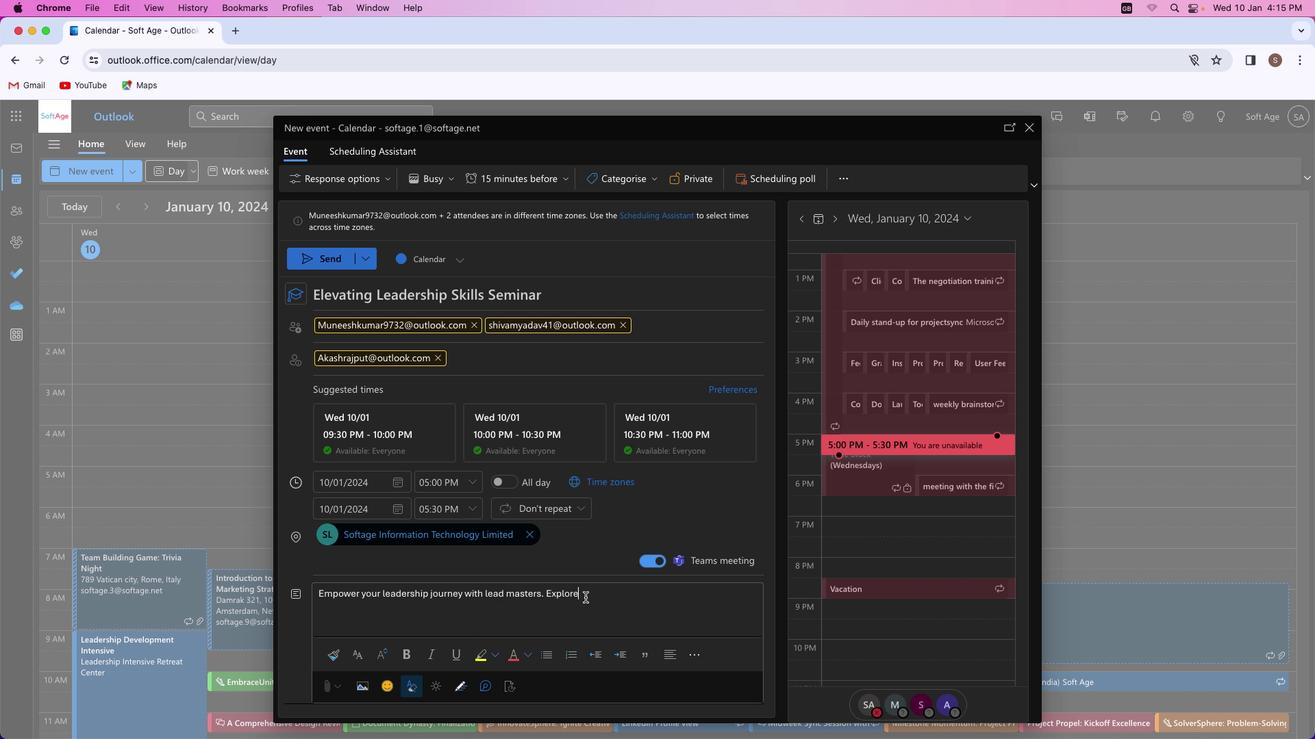 
Action: Mouse pressed left at (584, 597)
Screenshot: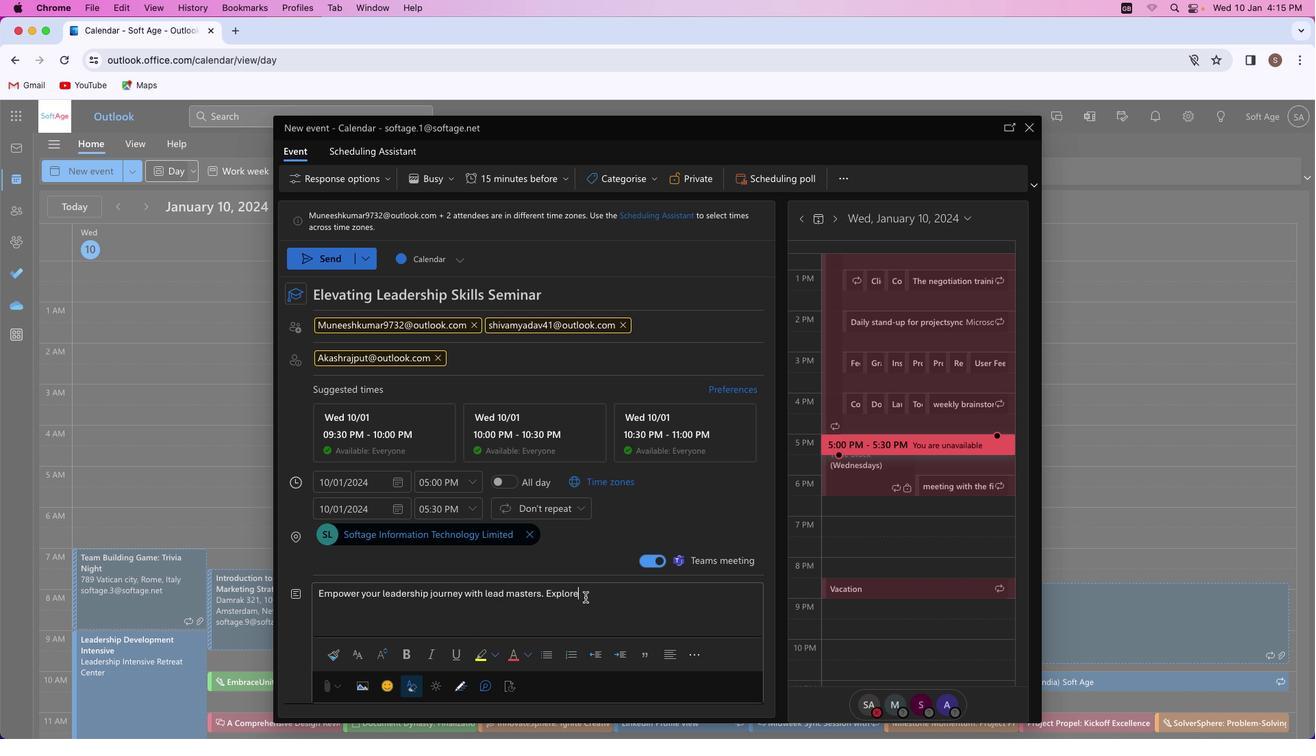 
Action: Mouse moved to (586, 595)
Screenshot: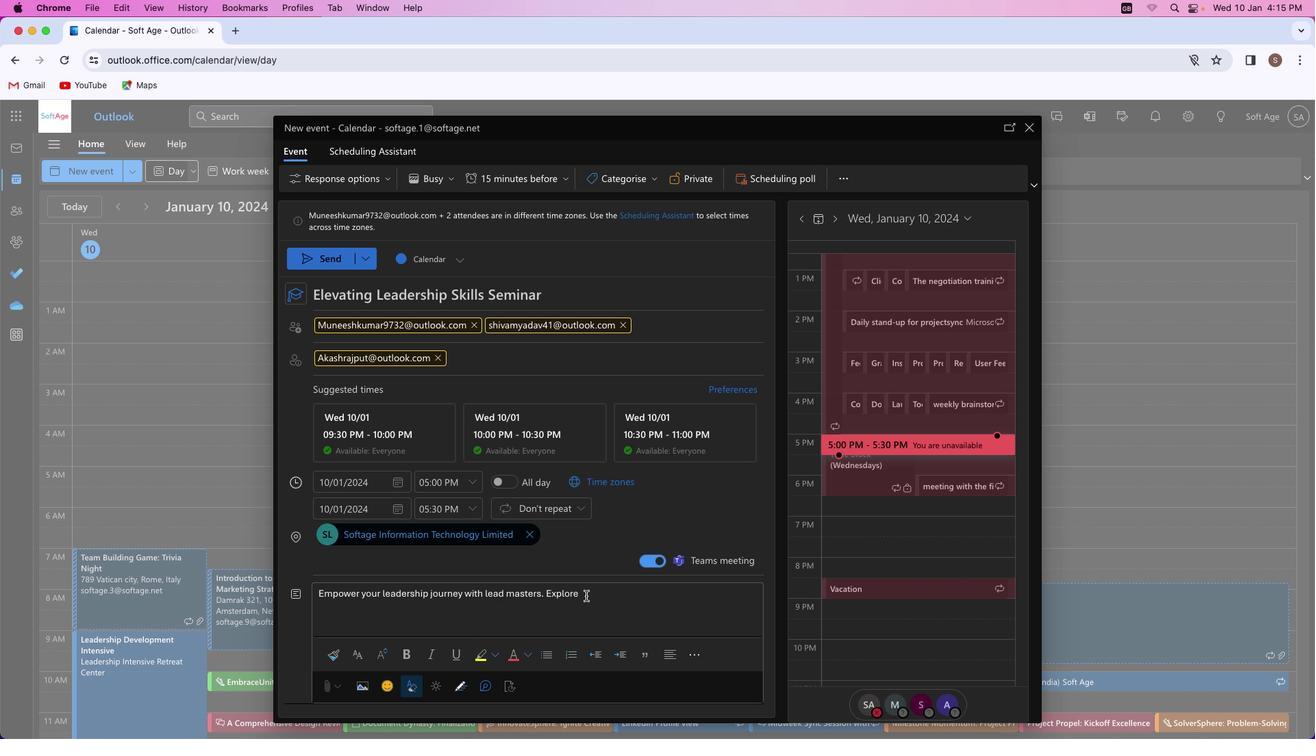 
Action: Key pressed Key.space'k''e''y'Key.space's''t''r''a''t''e''g''i''e''s'','Key.space'c''u''l''t''i''v''a''t''e'Key.space'e''m''o''t''i''o''n''a''l'Key.space'i''n''t''e''l''l''i''g''e''n''c''e'','Key.space'a''n''d'Key.space'e''n''h''a''n''c''e'Key.space'd''e''c''i''s''i''o''n''-''m''a''k''i''n''g'Key.space's''k''i''i''s'Key.leftKey.backspace'l''l'Key.rightKey.rightKey.space'f''o''r'Key.space'e''f''f''e''c''t''i''v''e'Key.space'l''e''a''d''e''r''s''h''i''p'Key.space'i''n'Key.space't''o''d''a''y'"'"'s'Key.space'd''y''n''a''m''i''c'Key.space'a''n''d'Key.space'e''v''o''l''v''i''n''g'Key.space'l''a''n''d''s''c''a''p''e''.'
Screenshot: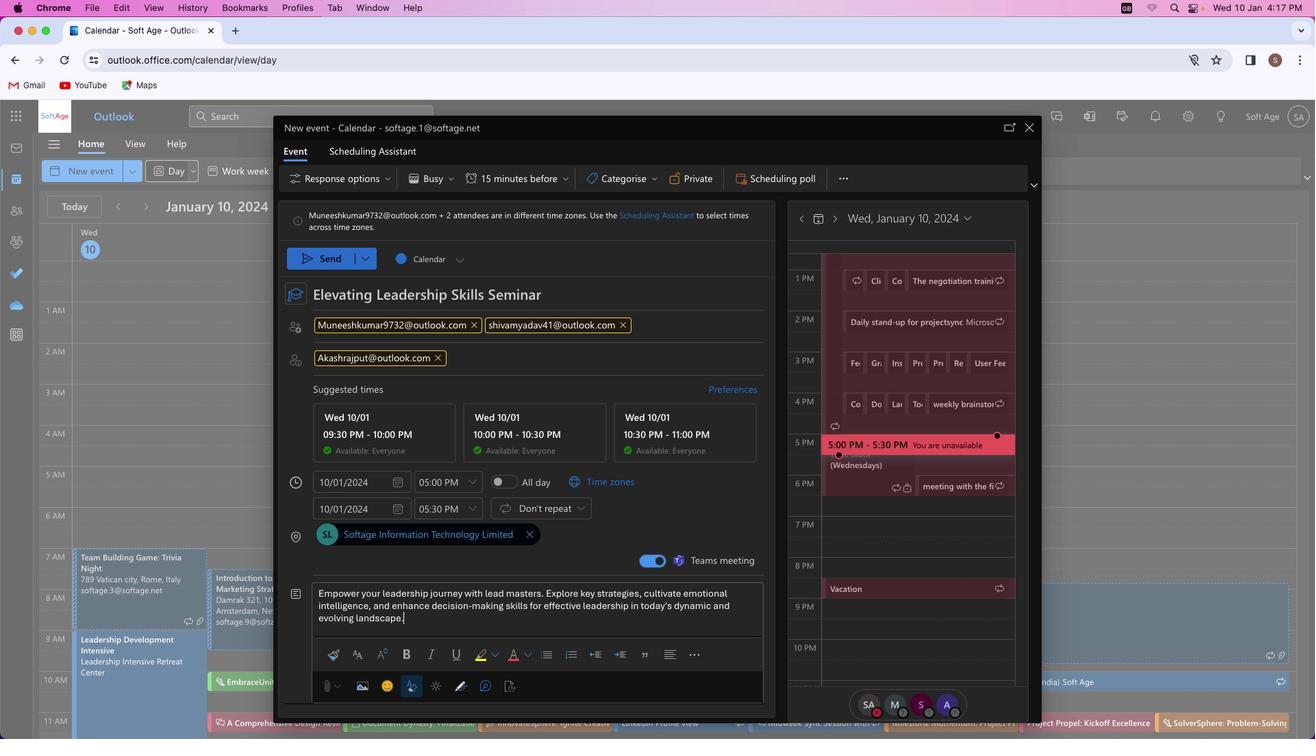 
Action: Mouse moved to (540, 594)
Screenshot: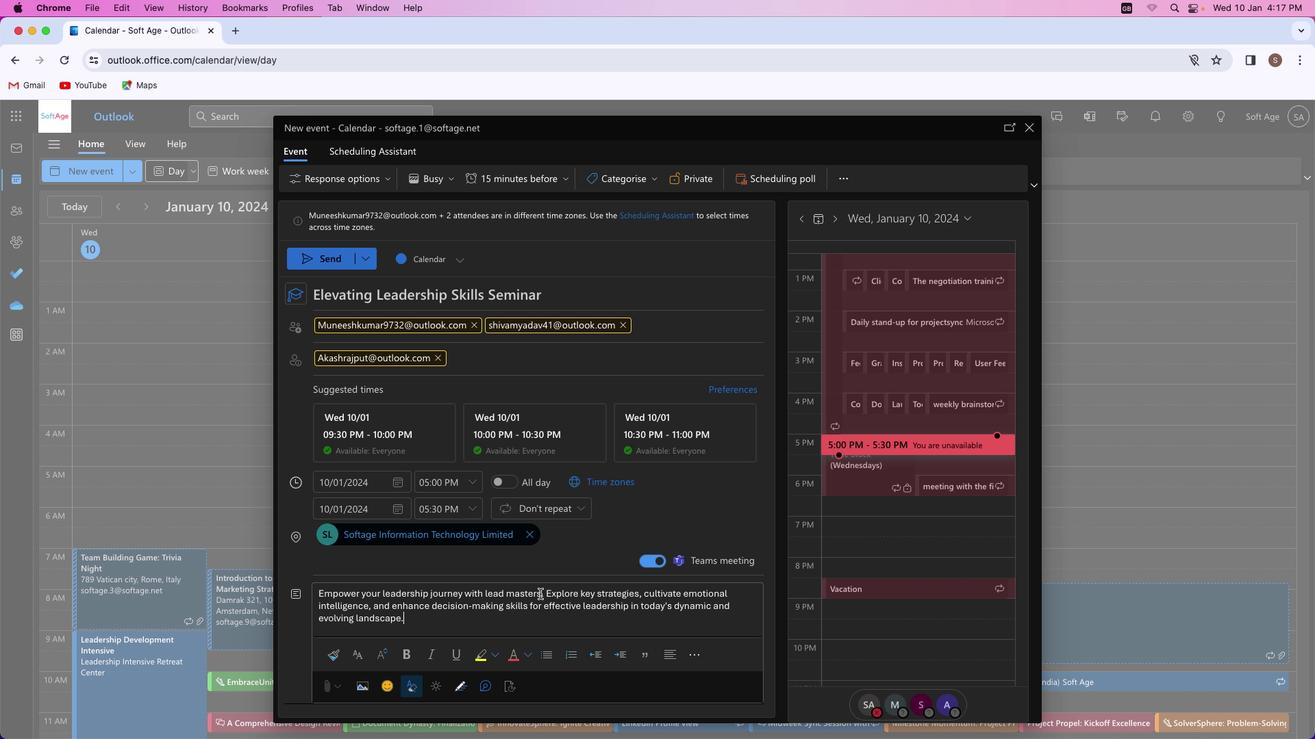 
Action: Mouse pressed left at (540, 594)
Screenshot: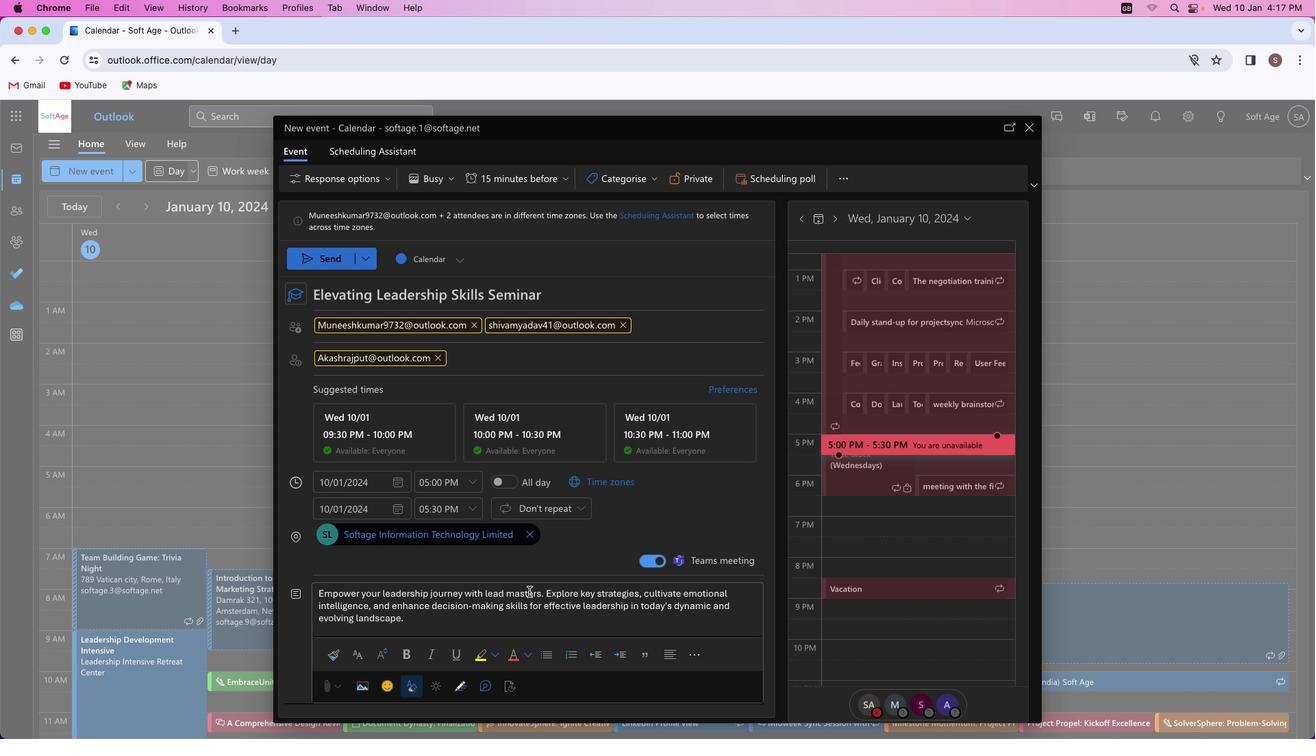 
Action: Mouse moved to (402, 653)
Screenshot: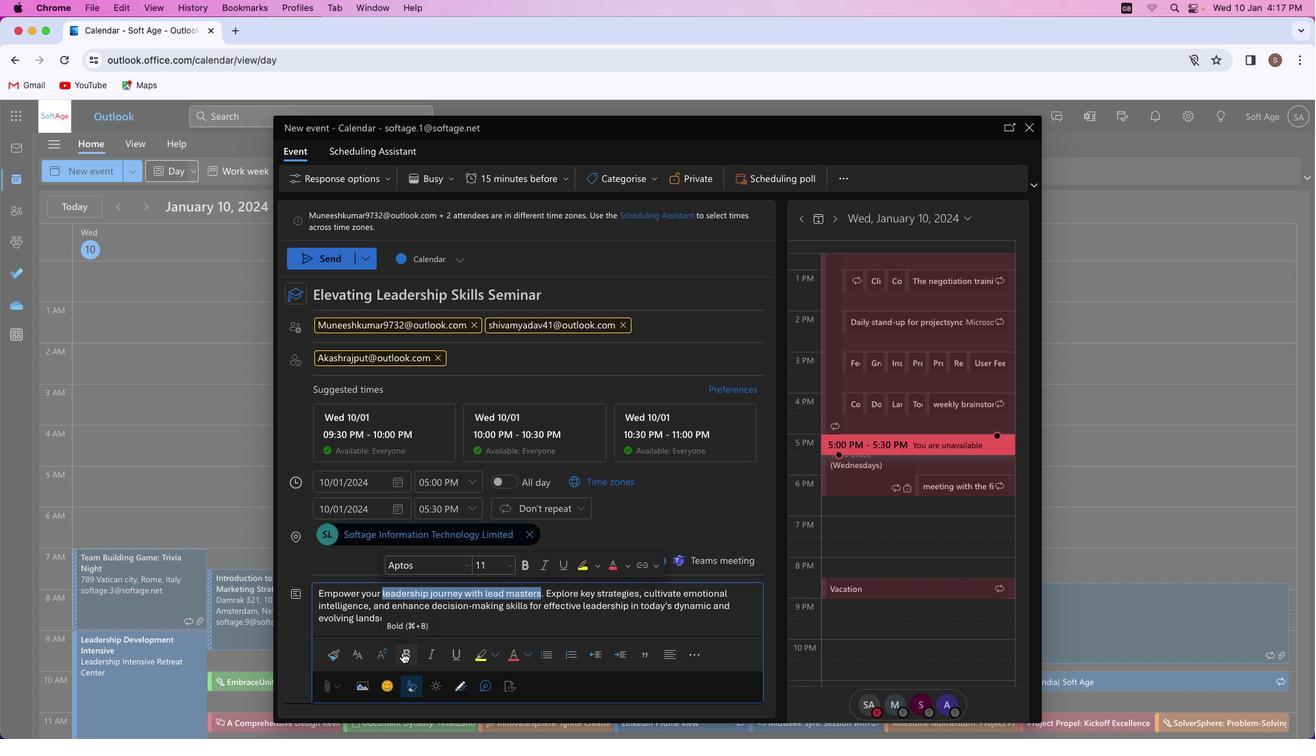 
Action: Mouse pressed left at (402, 653)
Screenshot: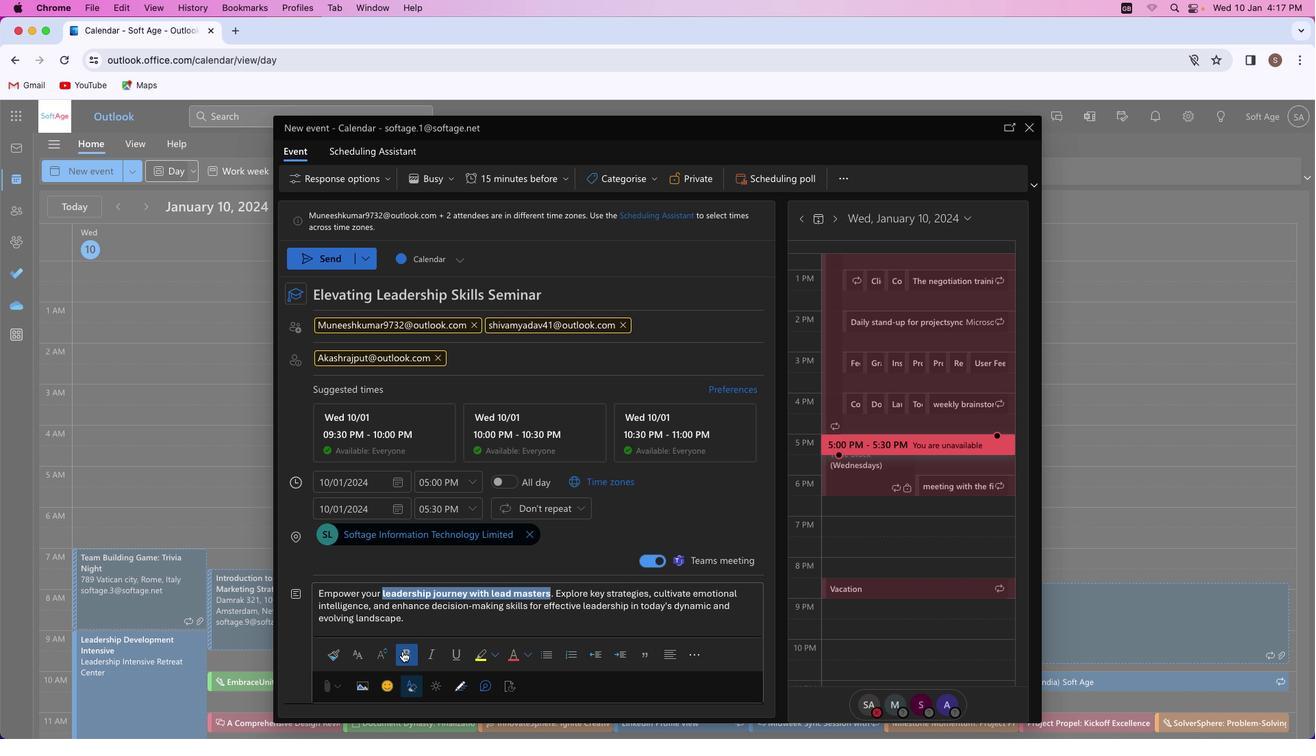 
Action: Mouse moved to (431, 653)
Screenshot: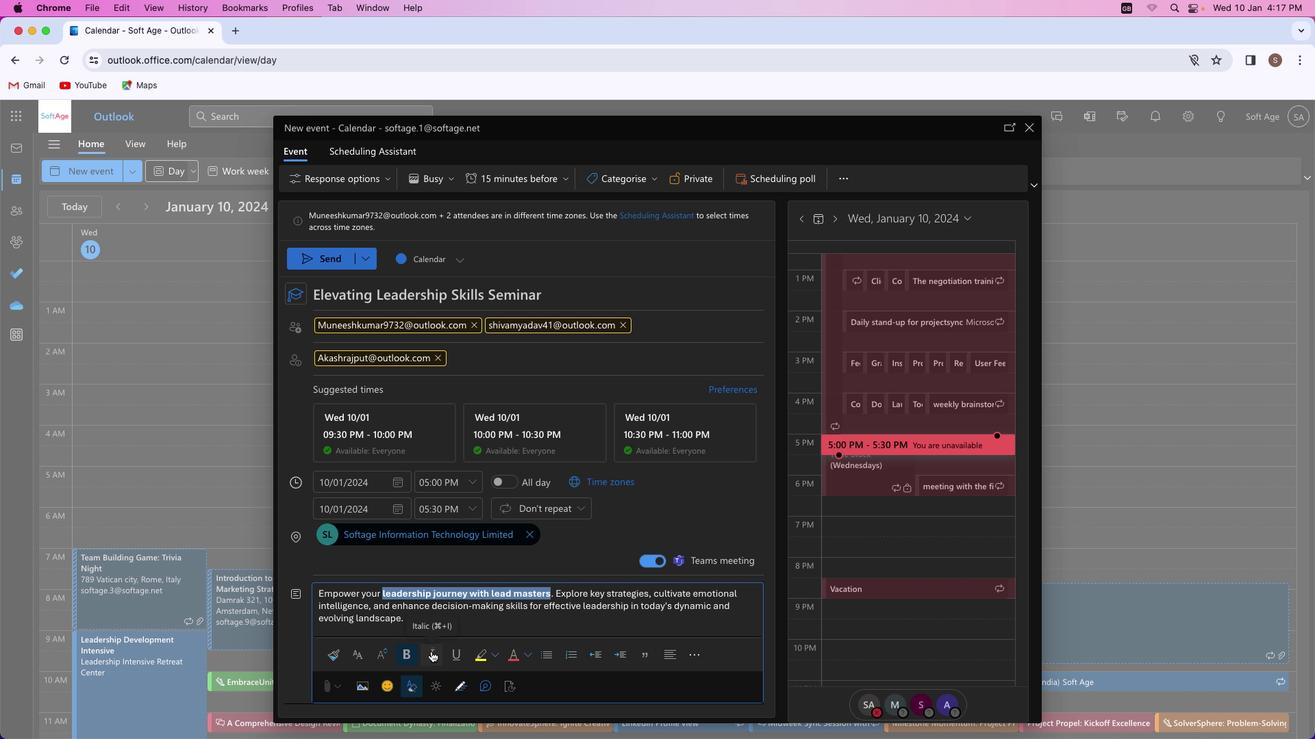 
Action: Mouse pressed left at (431, 653)
Screenshot: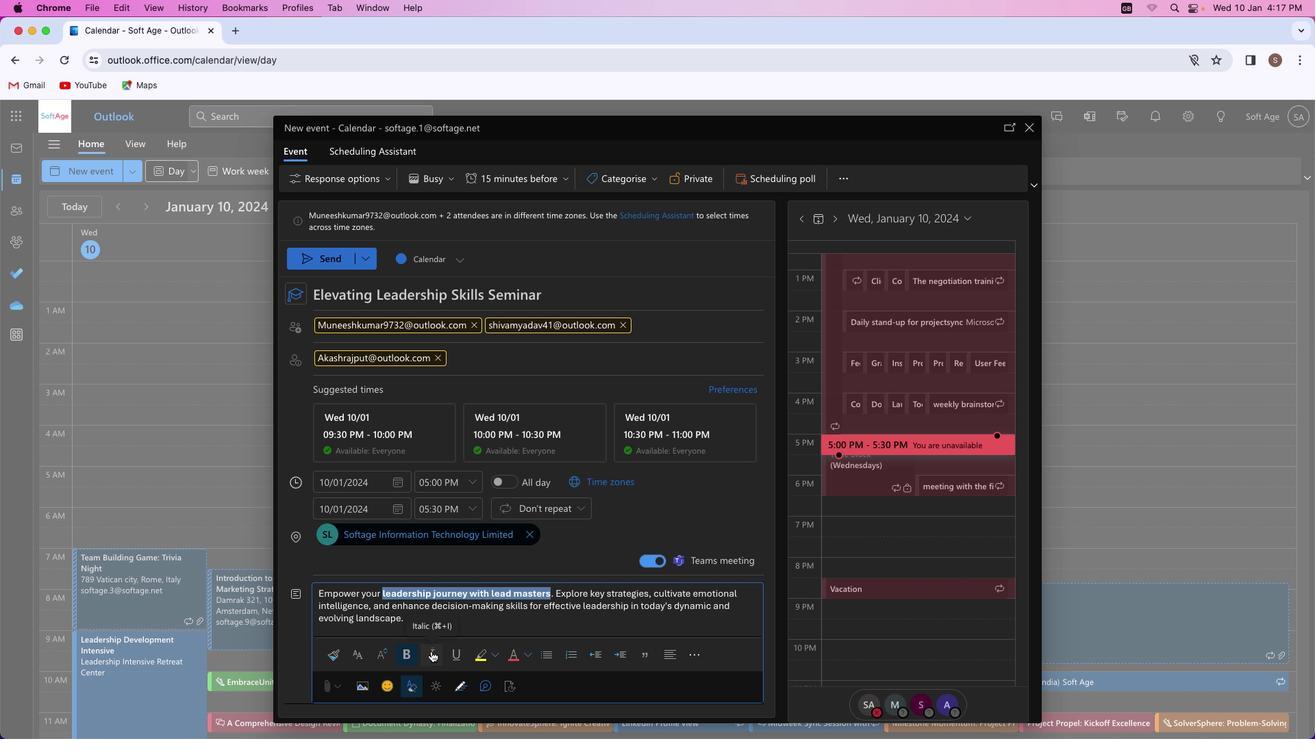 
Action: Mouse moved to (433, 657)
Screenshot: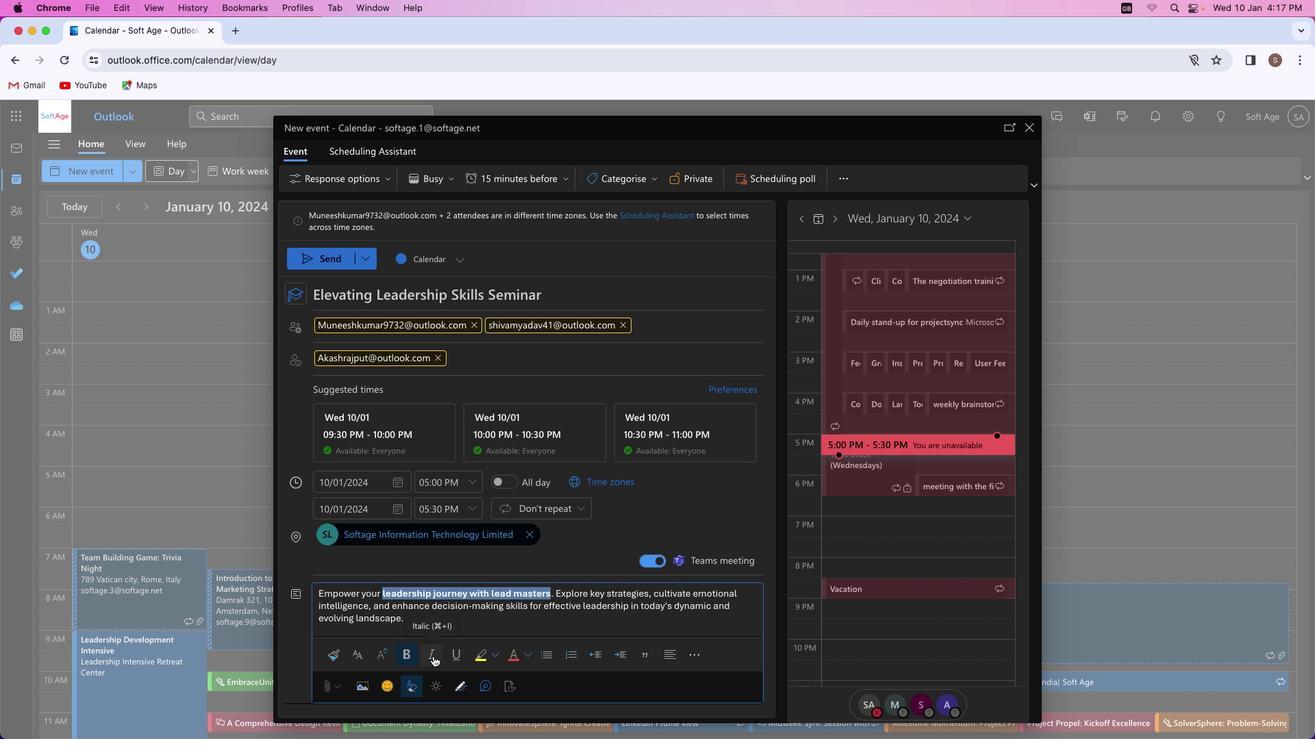 
Action: Mouse pressed left at (433, 657)
Screenshot: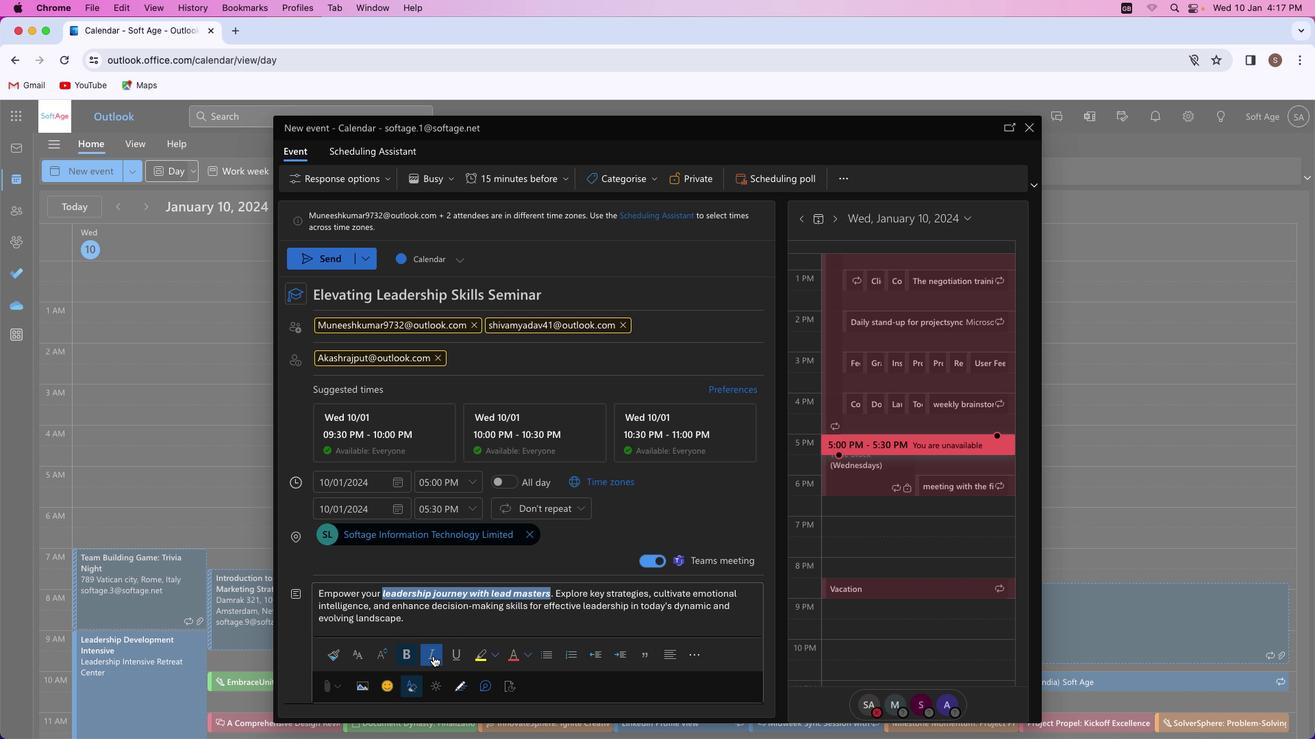 
Action: Mouse moved to (532, 655)
Screenshot: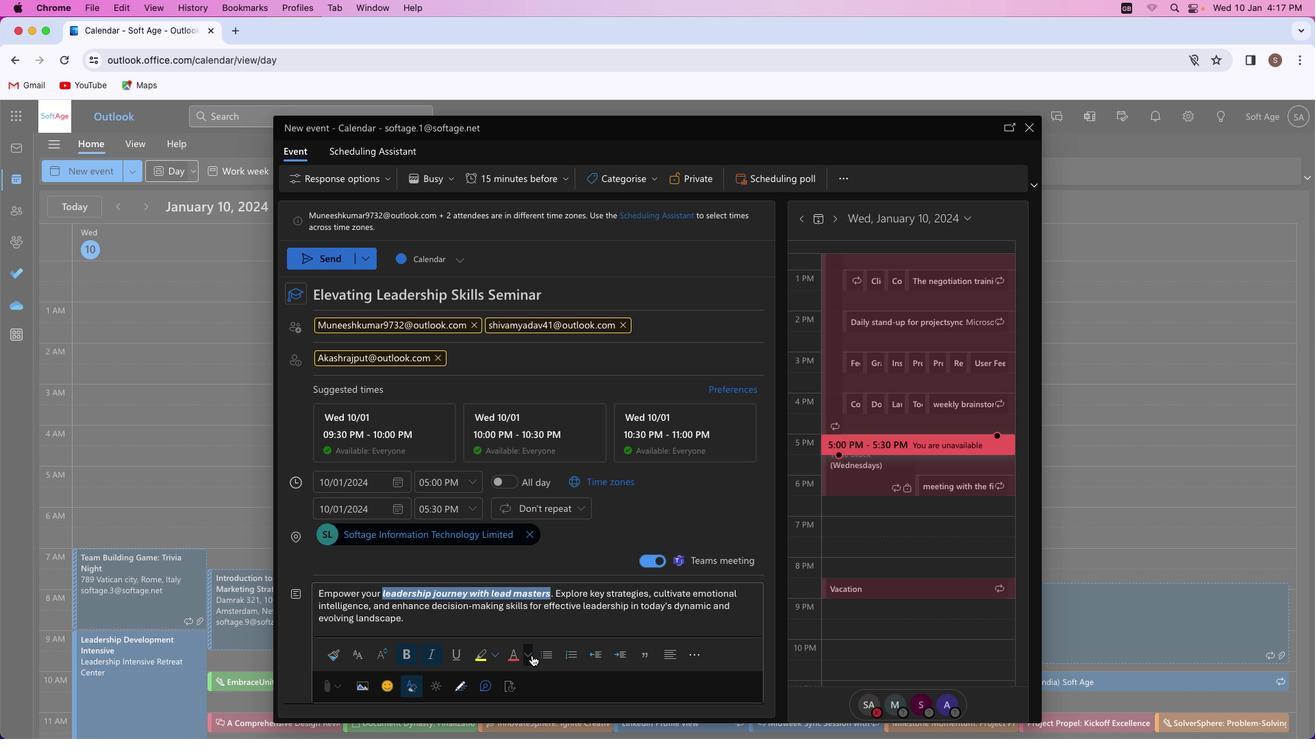 
Action: Mouse pressed left at (532, 655)
Screenshot: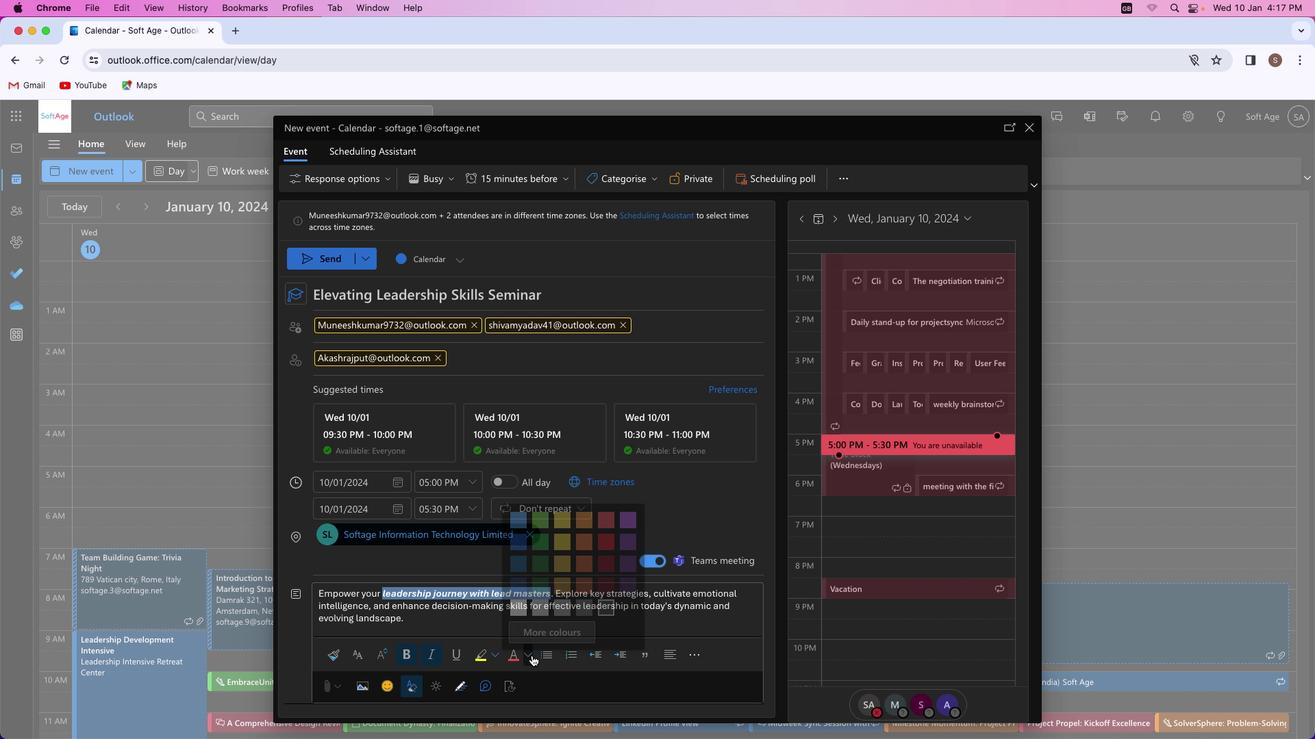 
Action: Mouse moved to (582, 604)
Screenshot: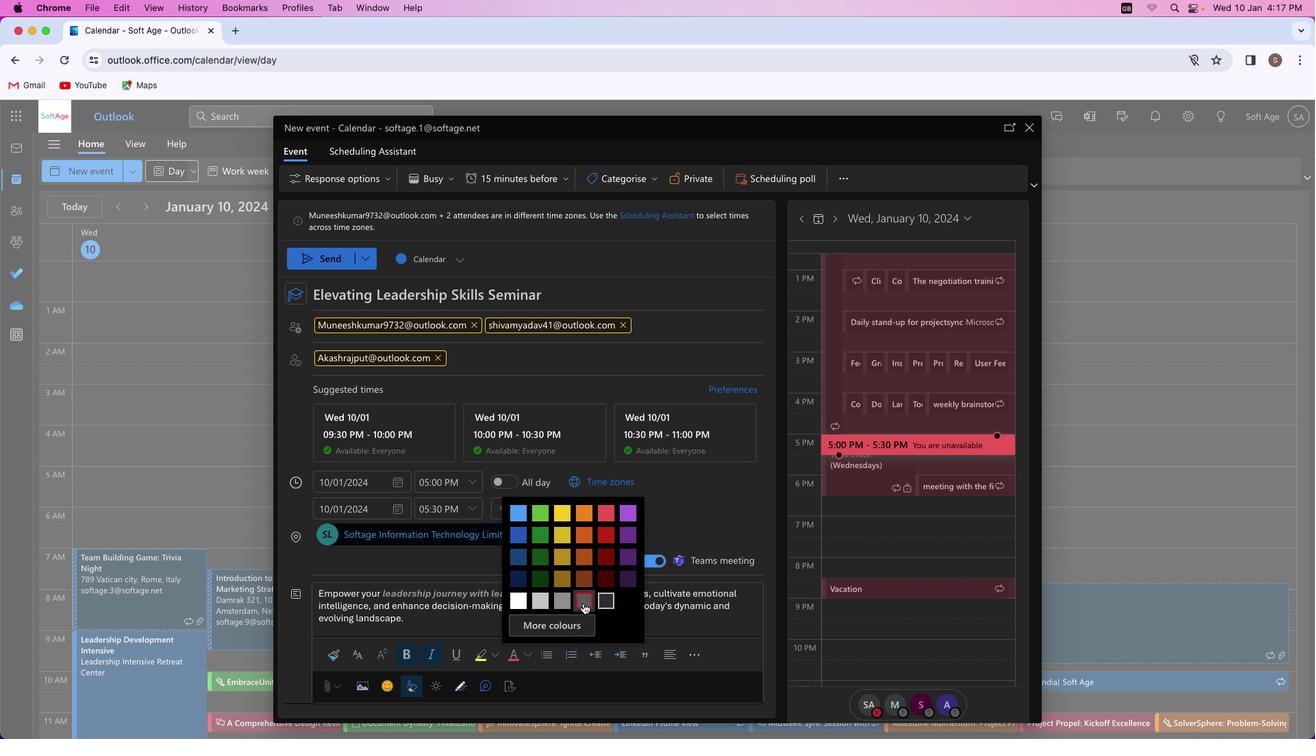 
Action: Mouse pressed left at (582, 604)
Screenshot: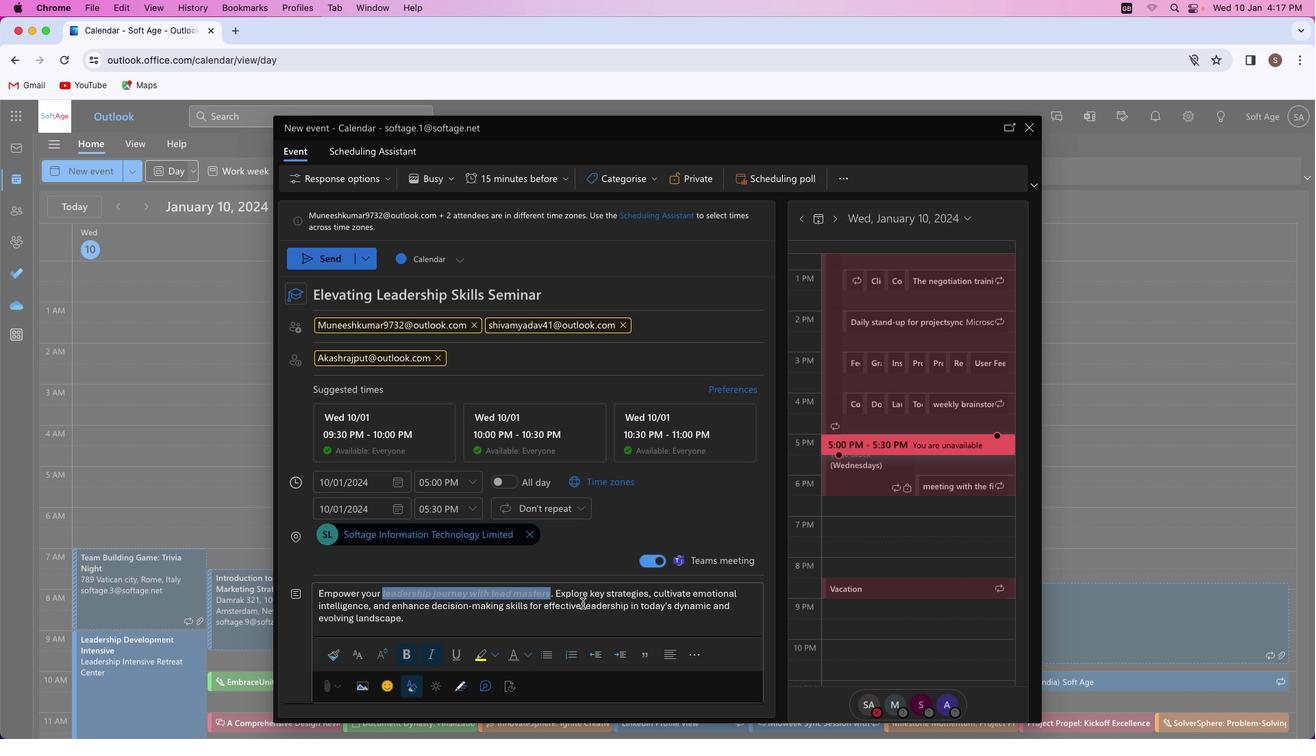 
Action: Mouse moved to (416, 623)
Screenshot: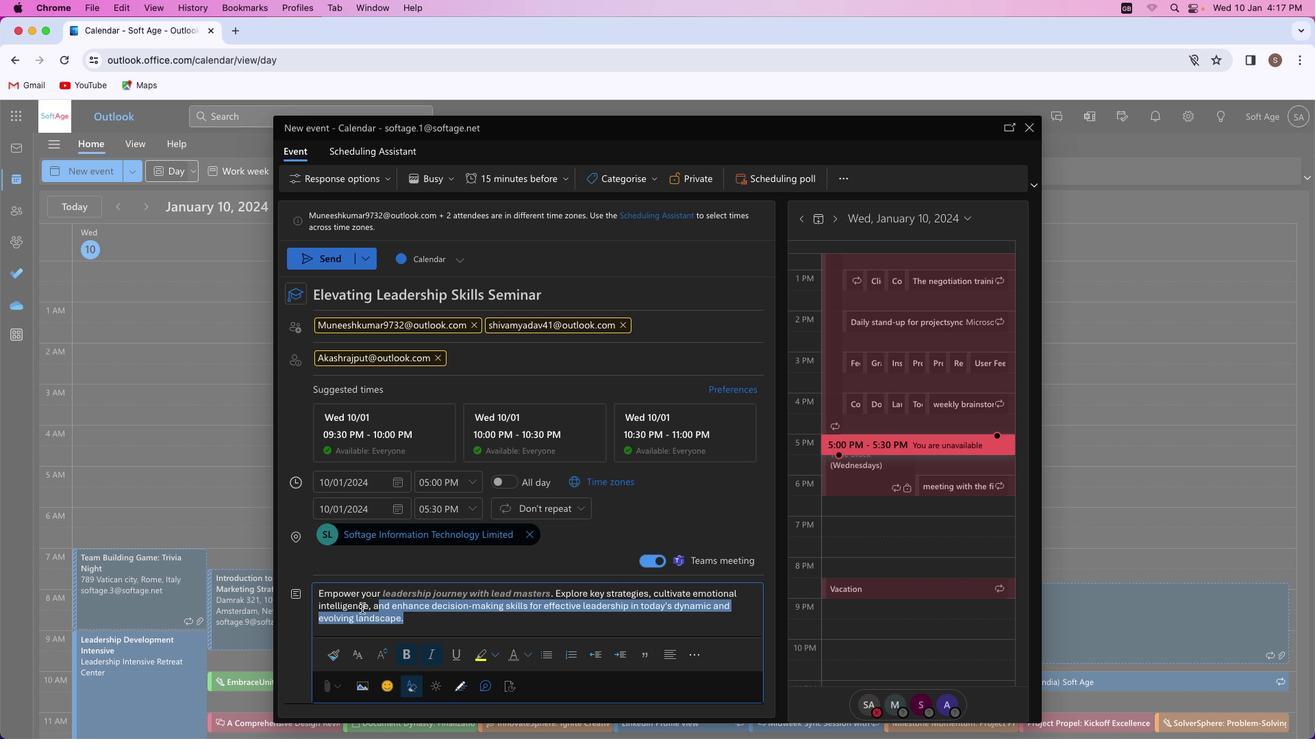 
Action: Mouse pressed left at (416, 623)
Screenshot: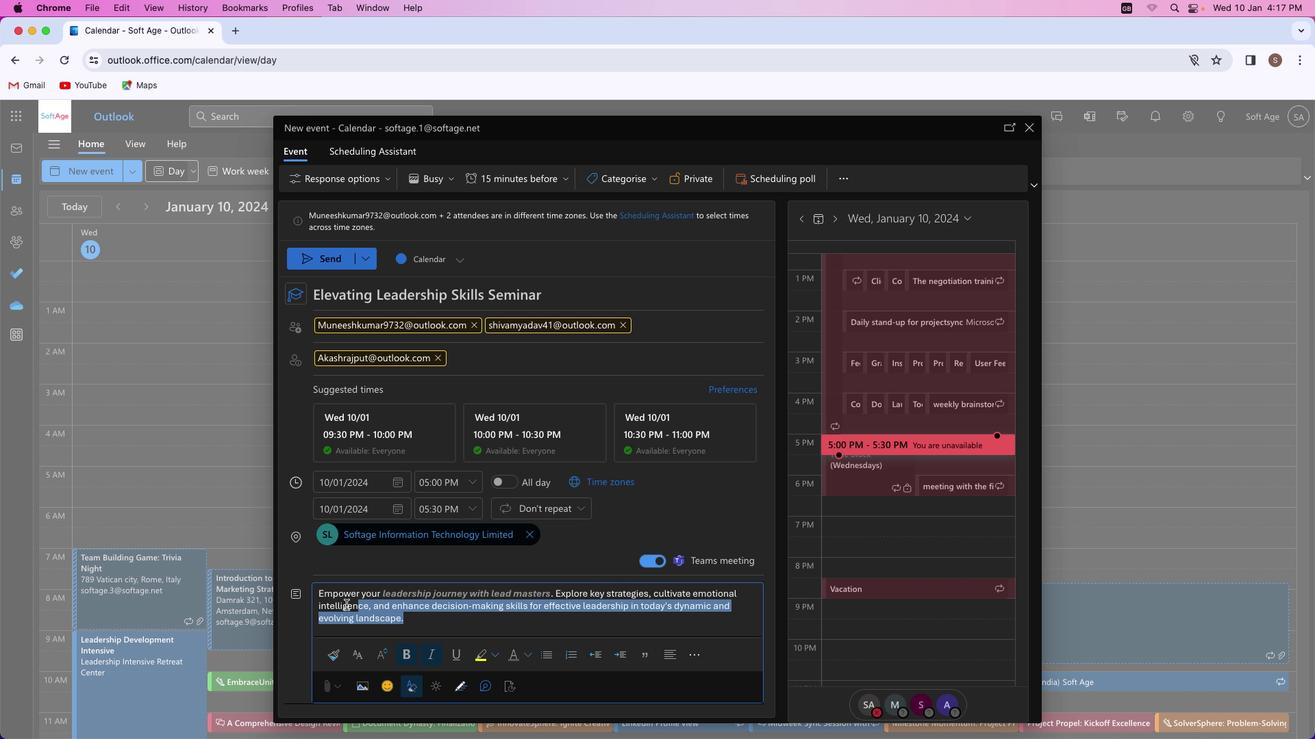 
Action: Mouse moved to (495, 655)
Screenshot: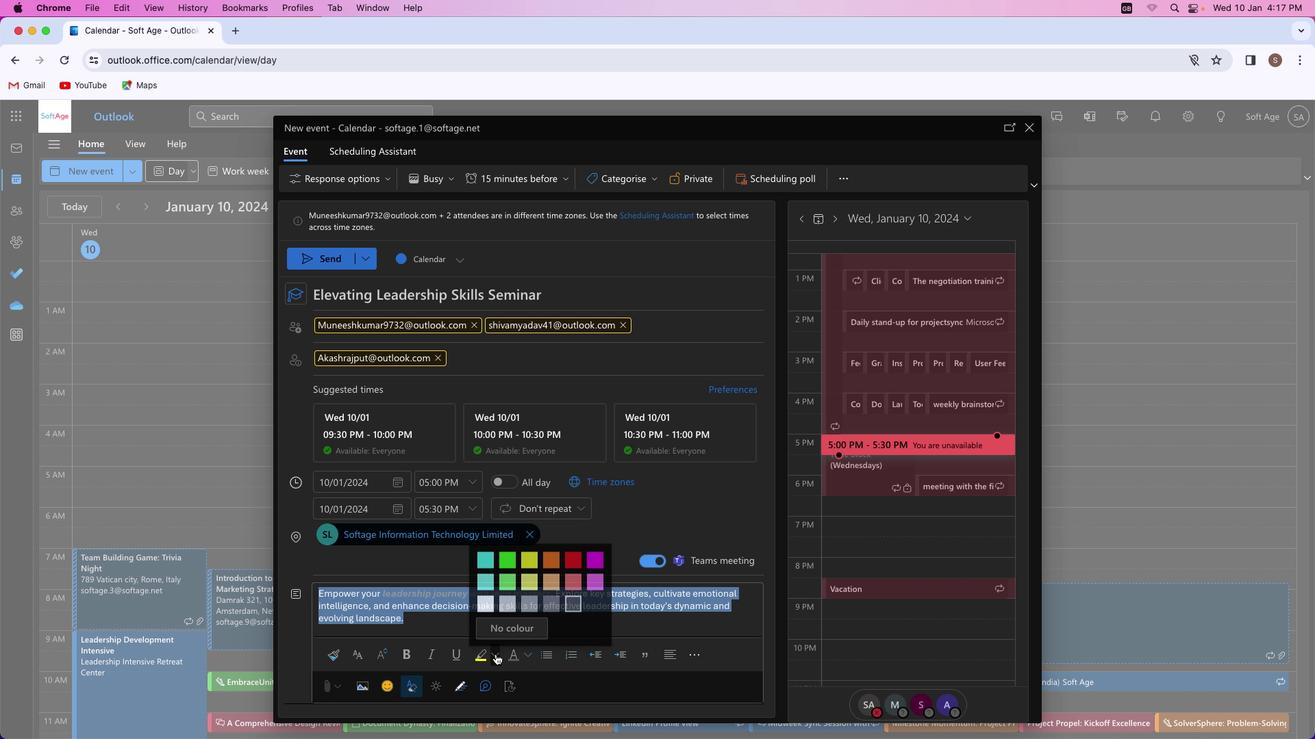
Action: Mouse pressed left at (495, 655)
Screenshot: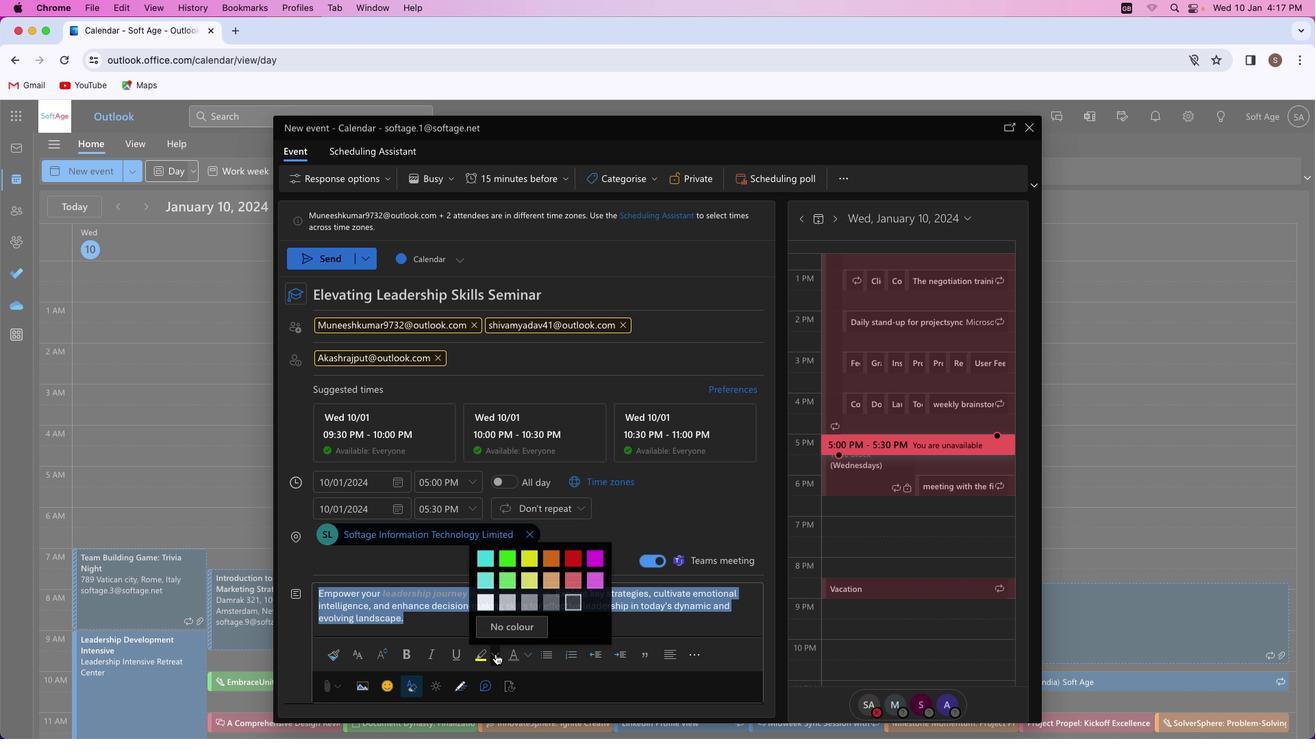 
Action: Mouse moved to (578, 582)
Screenshot: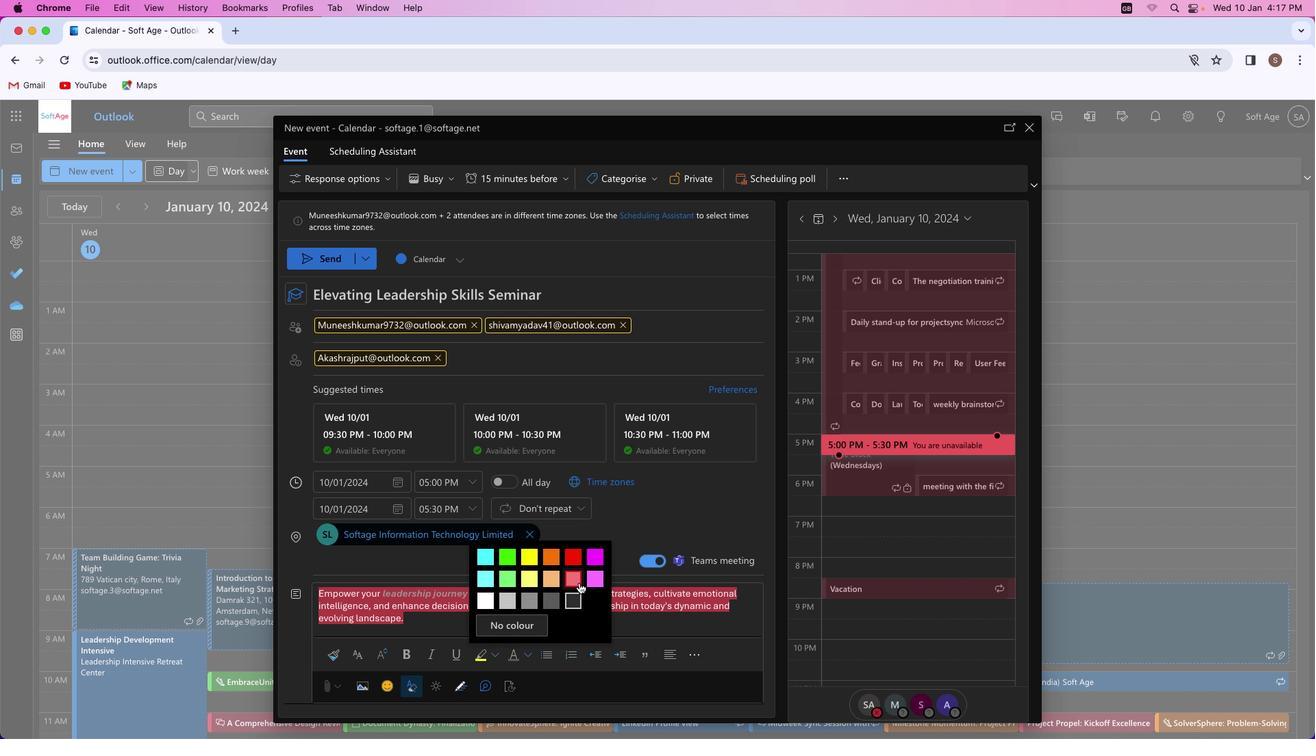 
Action: Mouse pressed left at (578, 582)
Screenshot: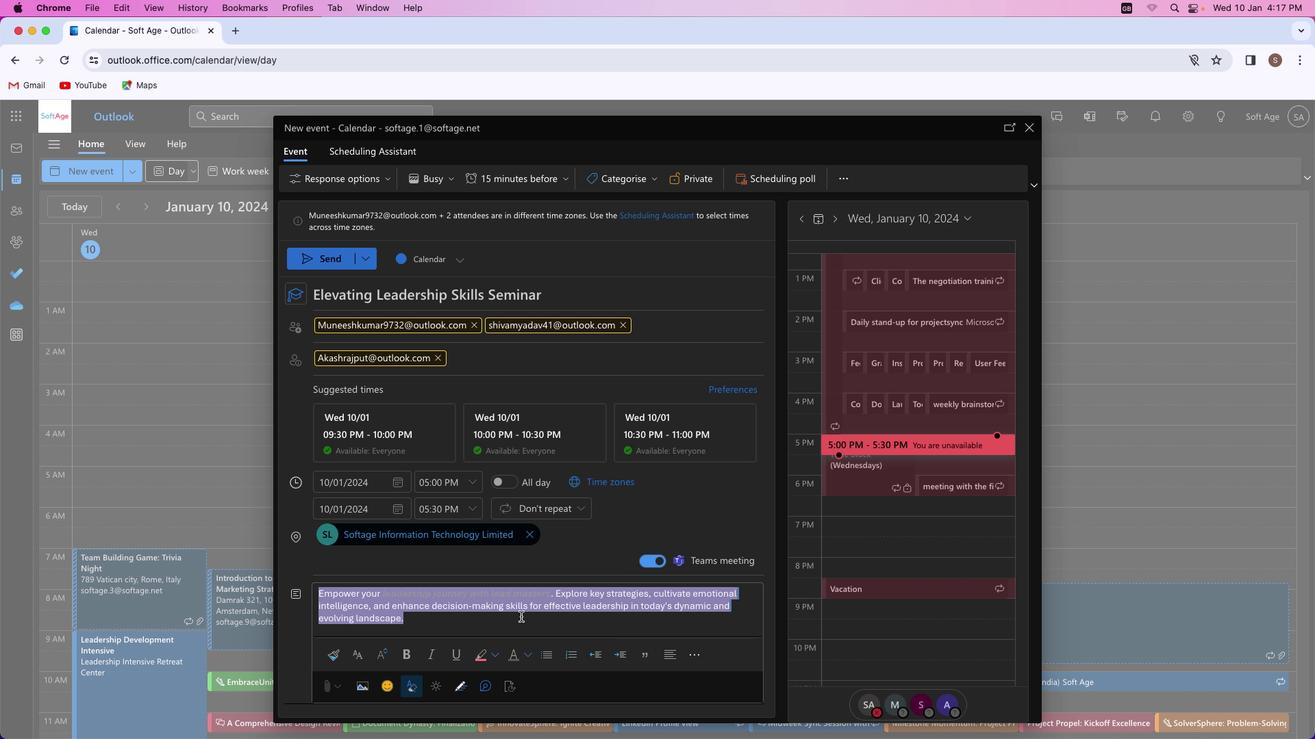 
Action: Mouse moved to (435, 627)
Screenshot: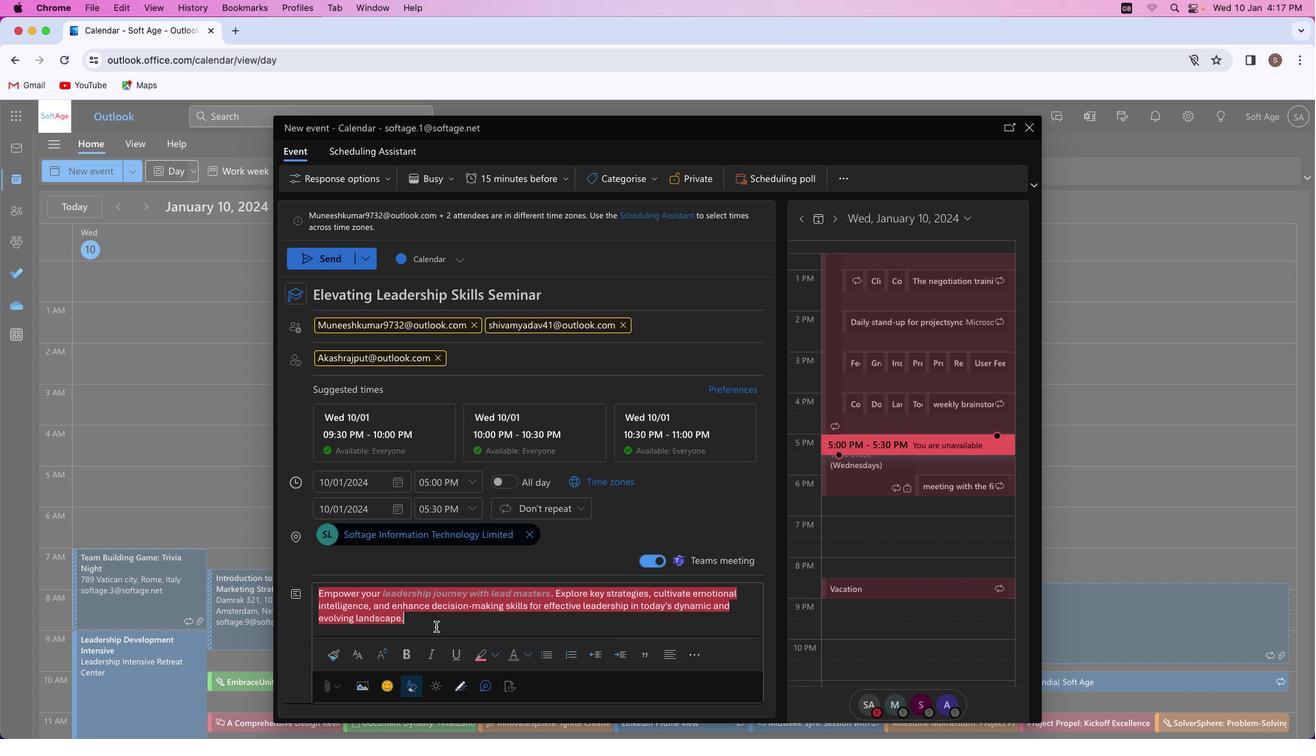 
Action: Mouse pressed left at (435, 627)
Screenshot: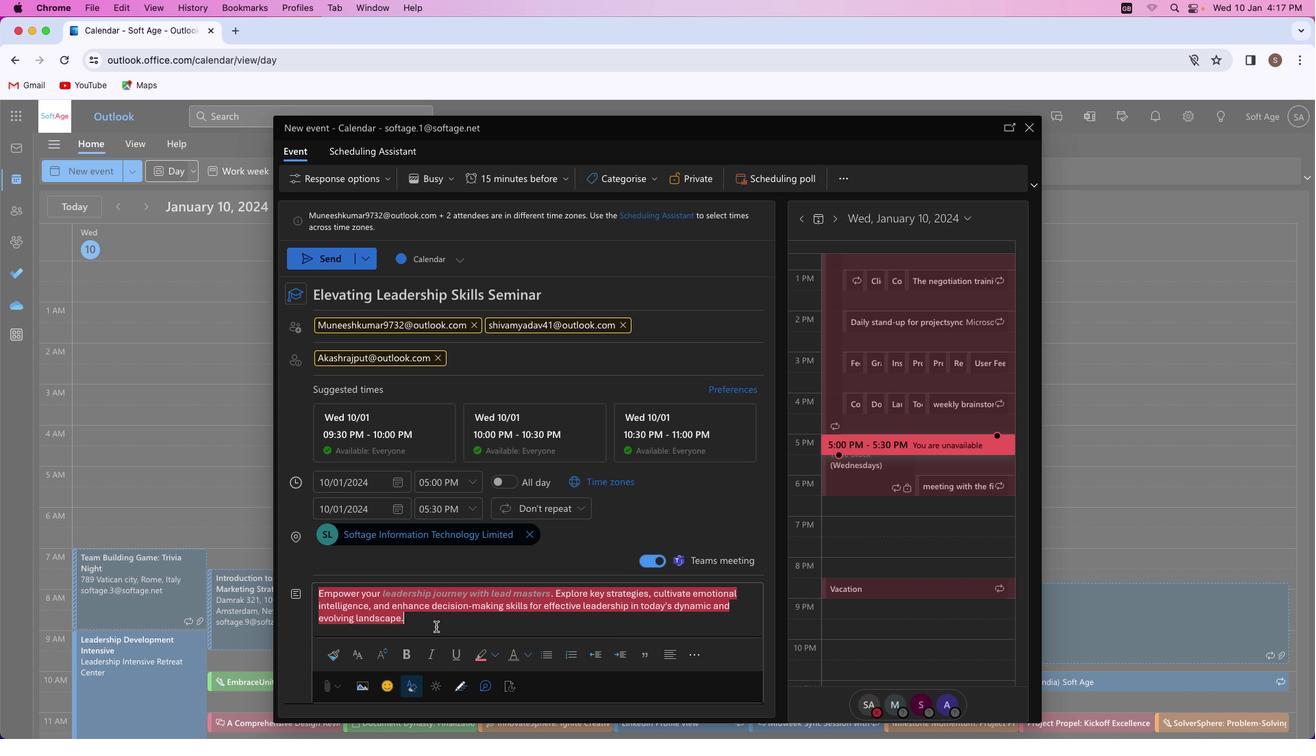 
Action: Mouse moved to (649, 177)
Screenshot: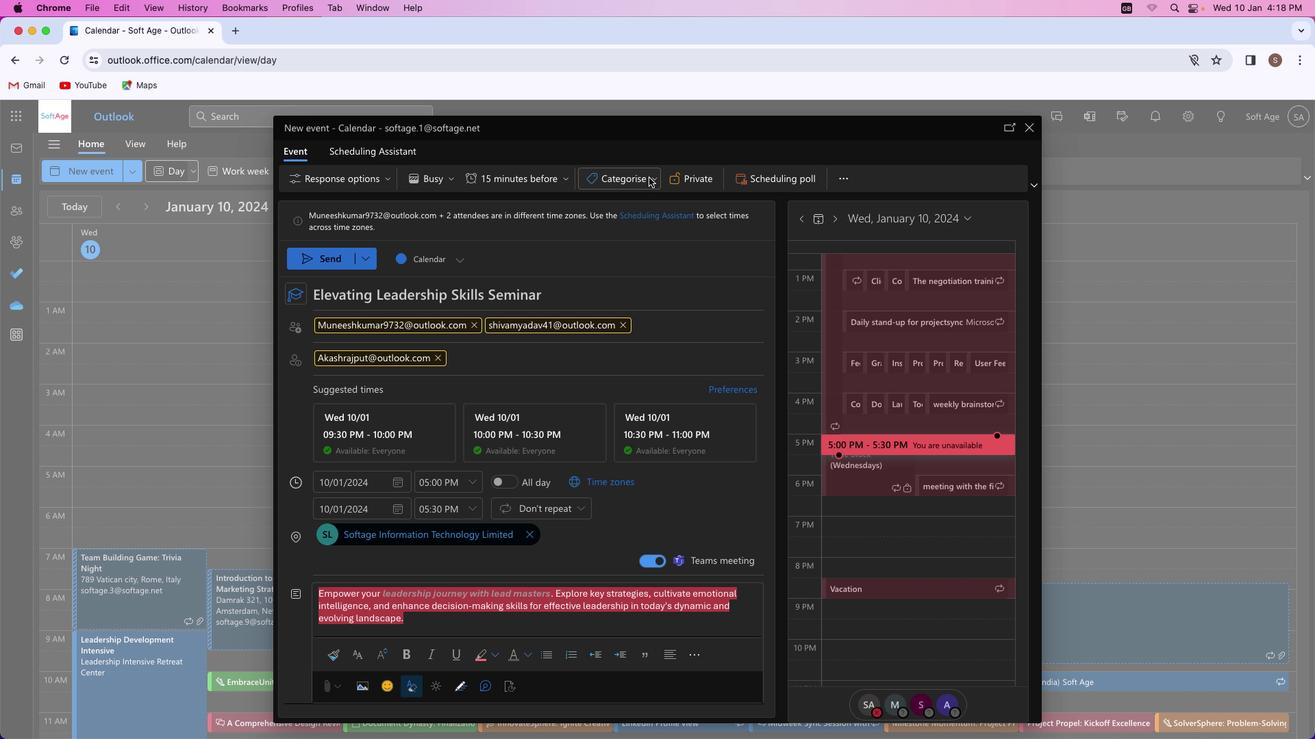
Action: Mouse pressed left at (649, 177)
Screenshot: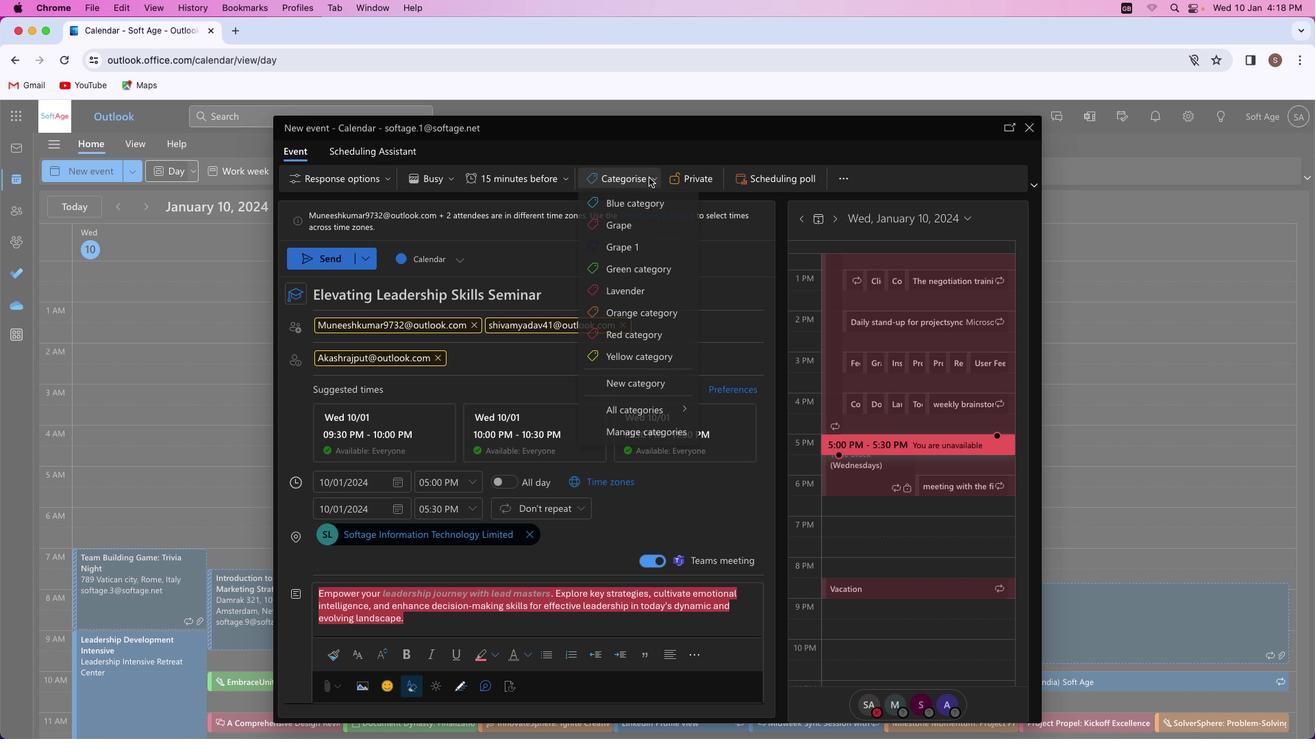 
Action: Mouse moved to (633, 352)
Screenshot: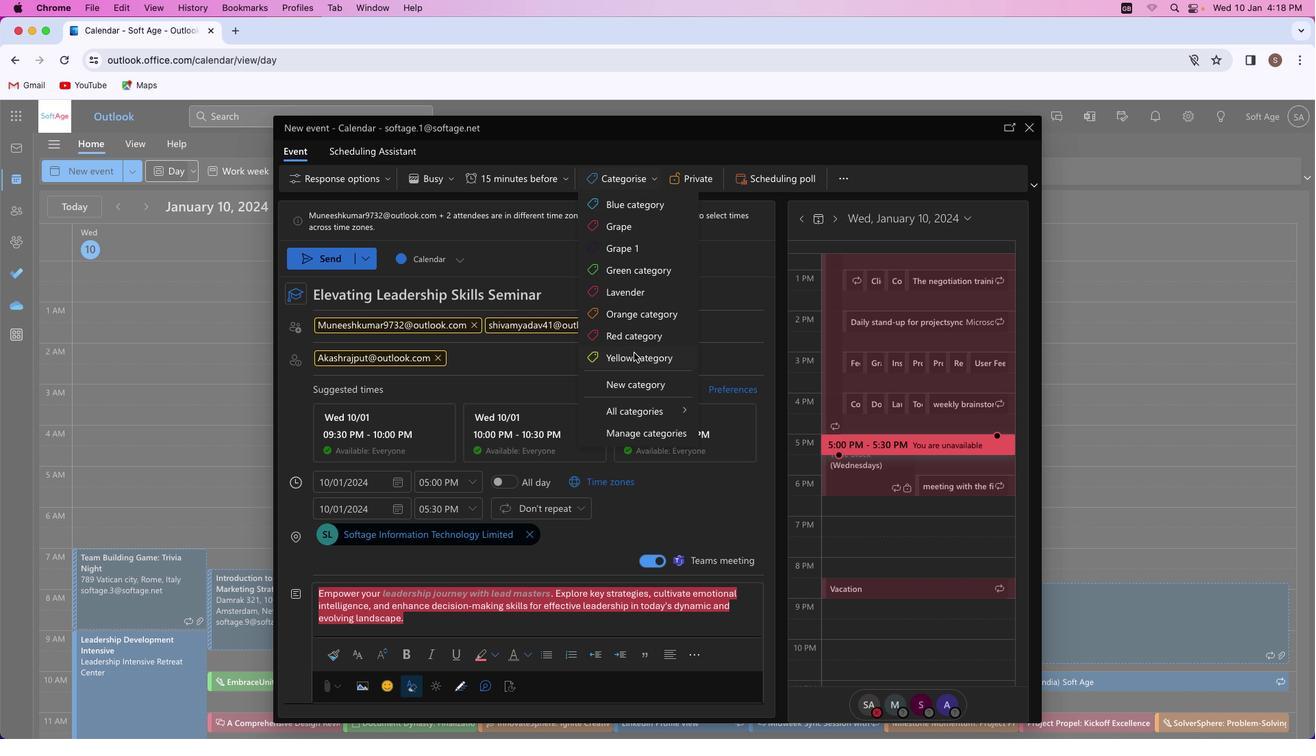 
Action: Mouse pressed left at (633, 352)
Screenshot: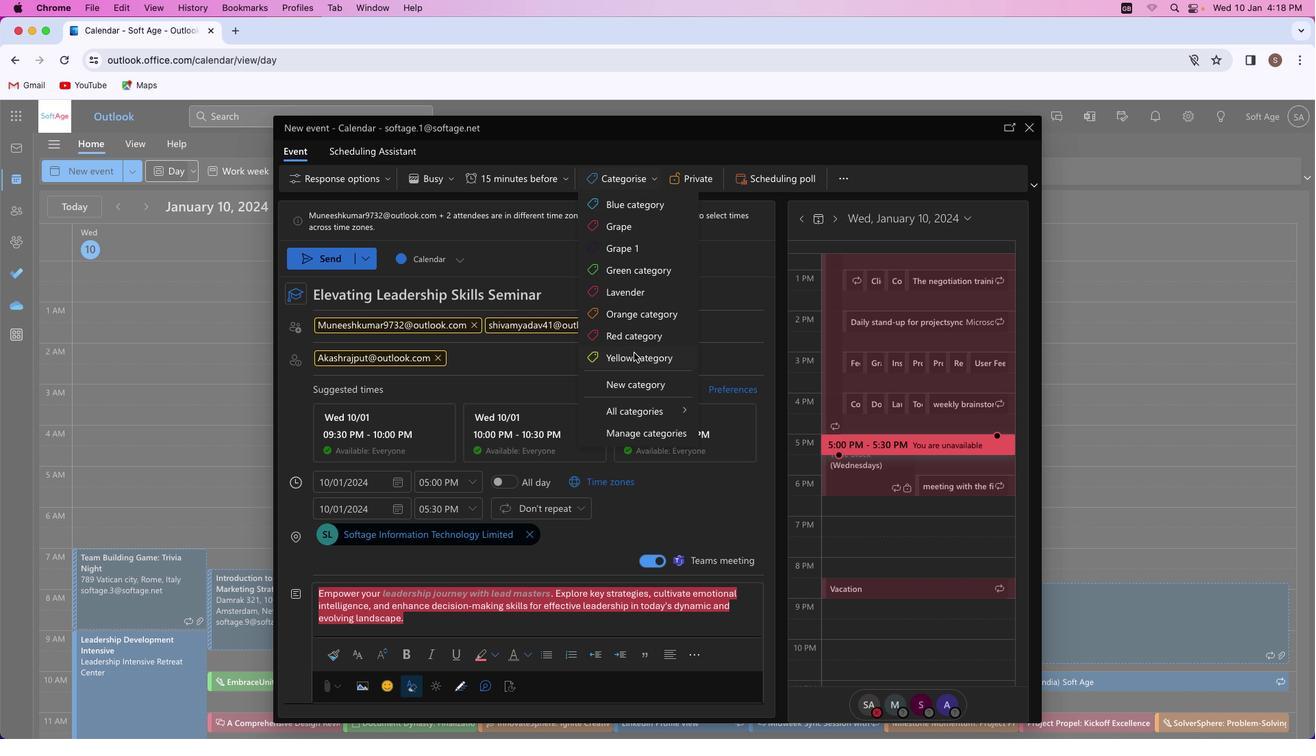 
Action: Mouse moved to (462, 558)
Screenshot: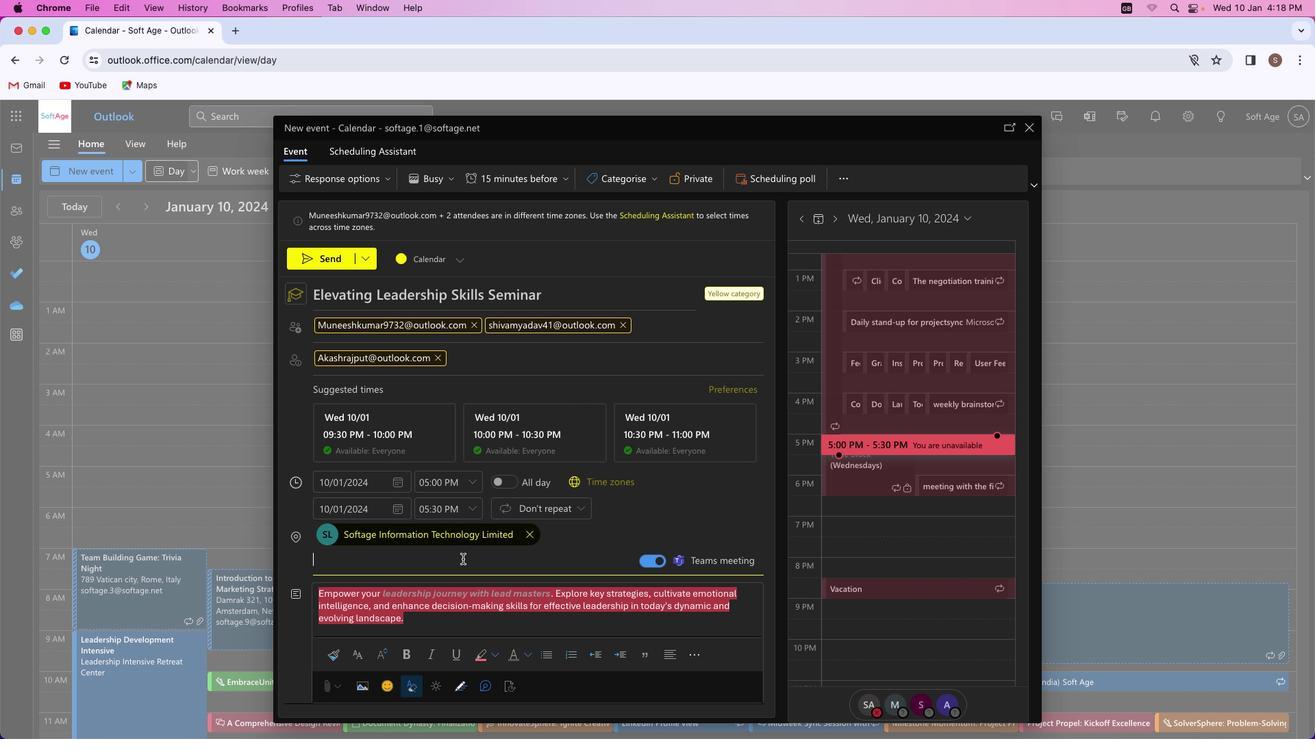 
Action: Mouse pressed left at (462, 558)
Screenshot: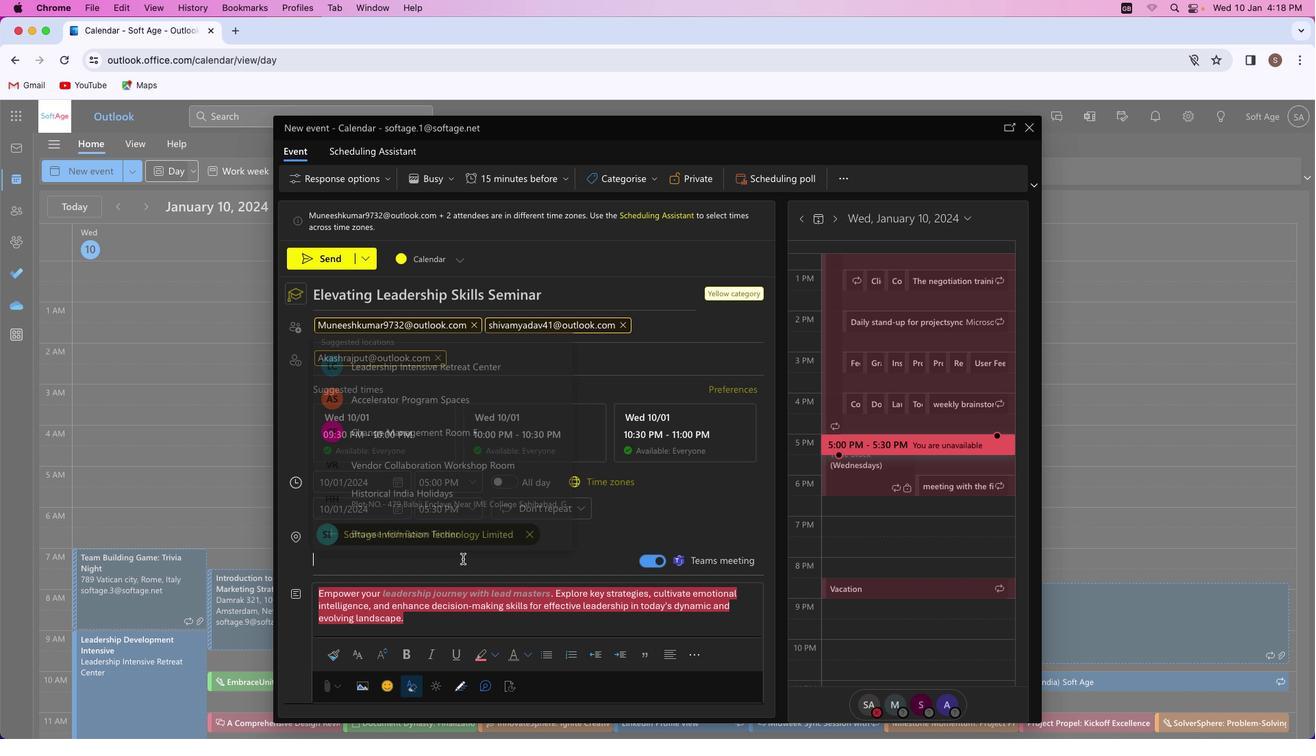 
Action: Key pressed Key.shift'S''e''m''i''n''a''r'
Screenshot: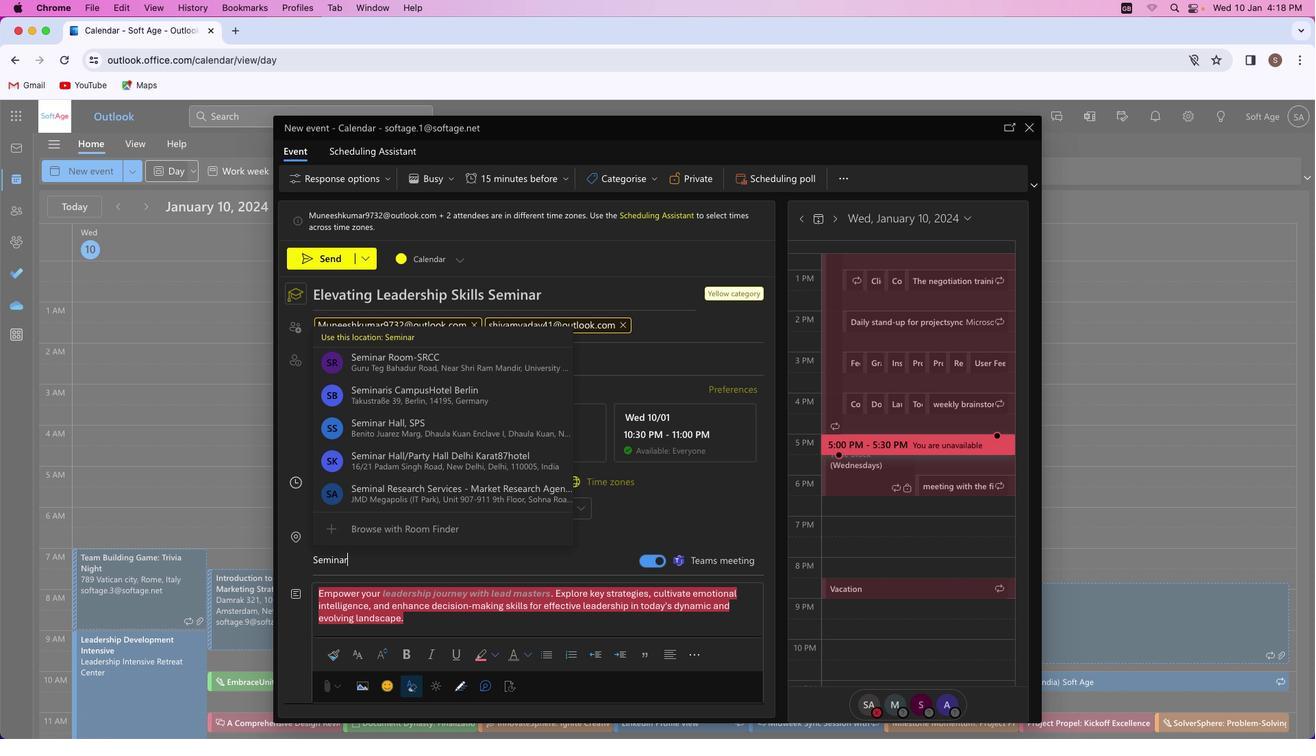 
Action: Mouse moved to (411, 360)
Screenshot: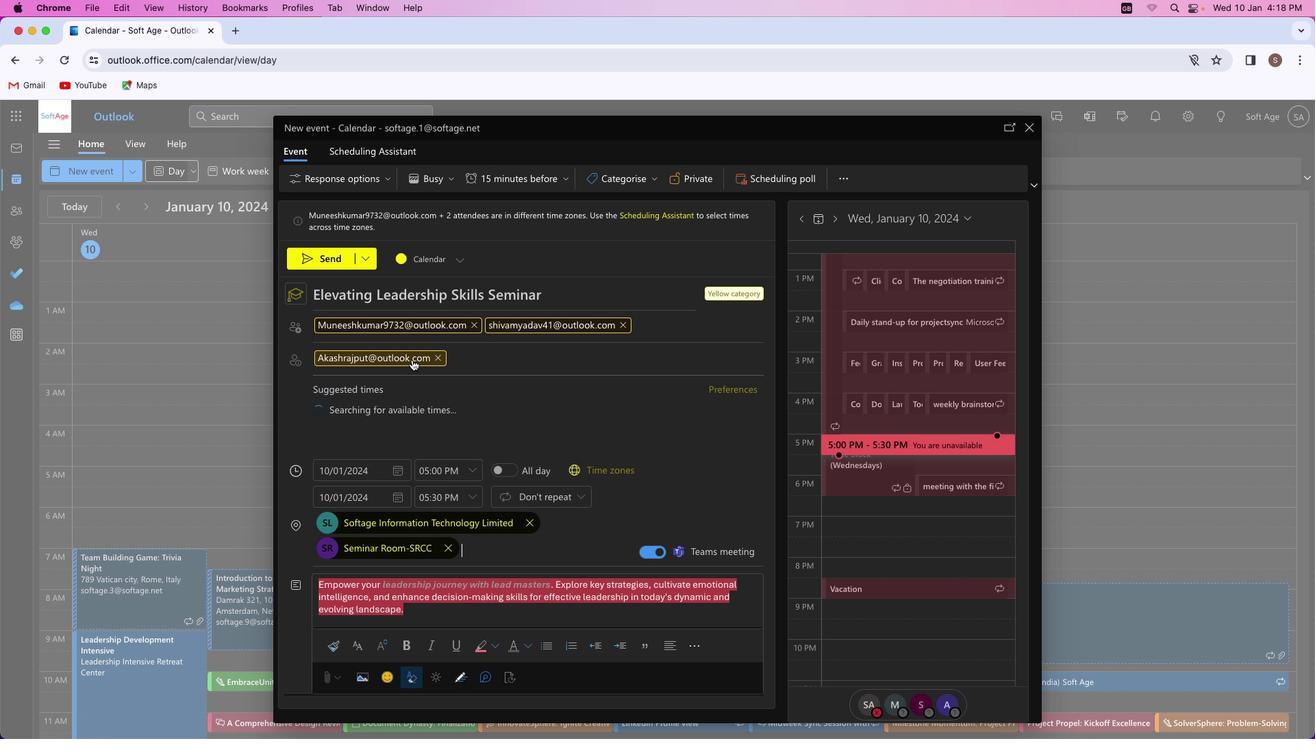 
Action: Mouse pressed left at (411, 360)
Screenshot: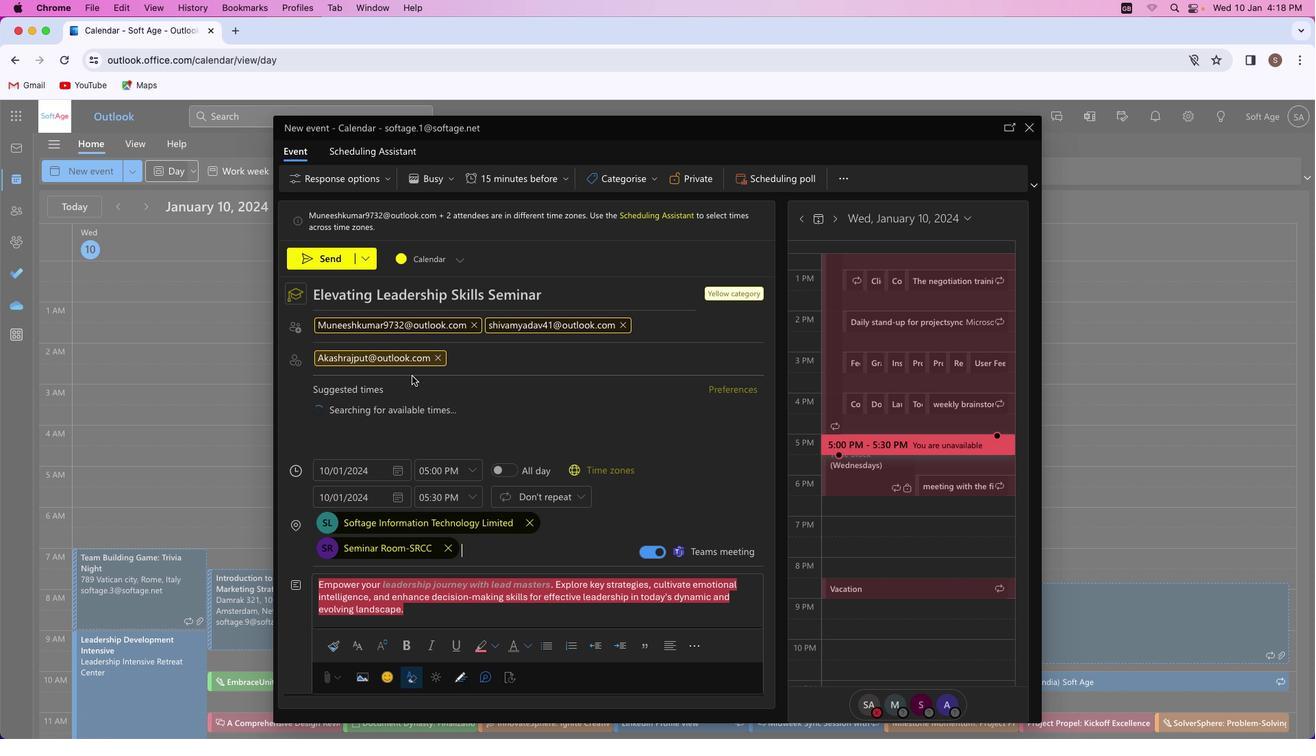 
Action: Mouse moved to (319, 258)
Screenshot: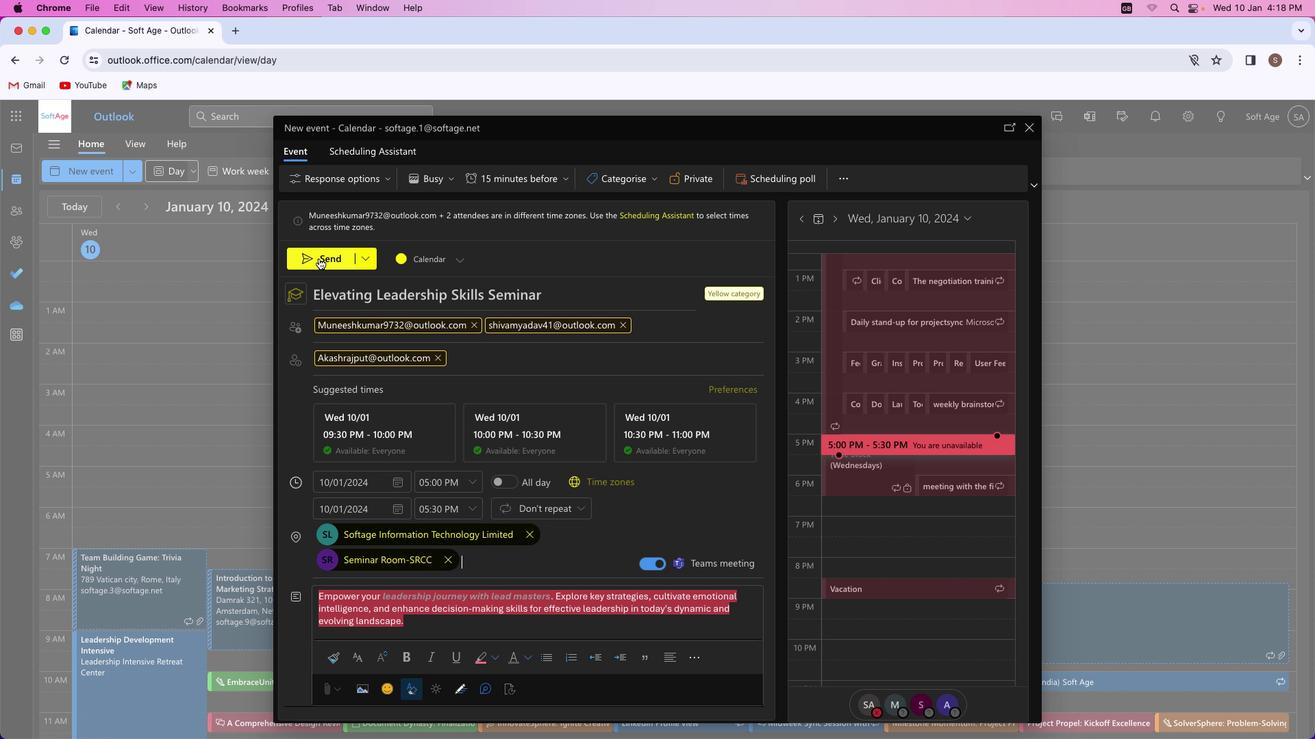 
Action: Mouse pressed left at (319, 258)
Screenshot: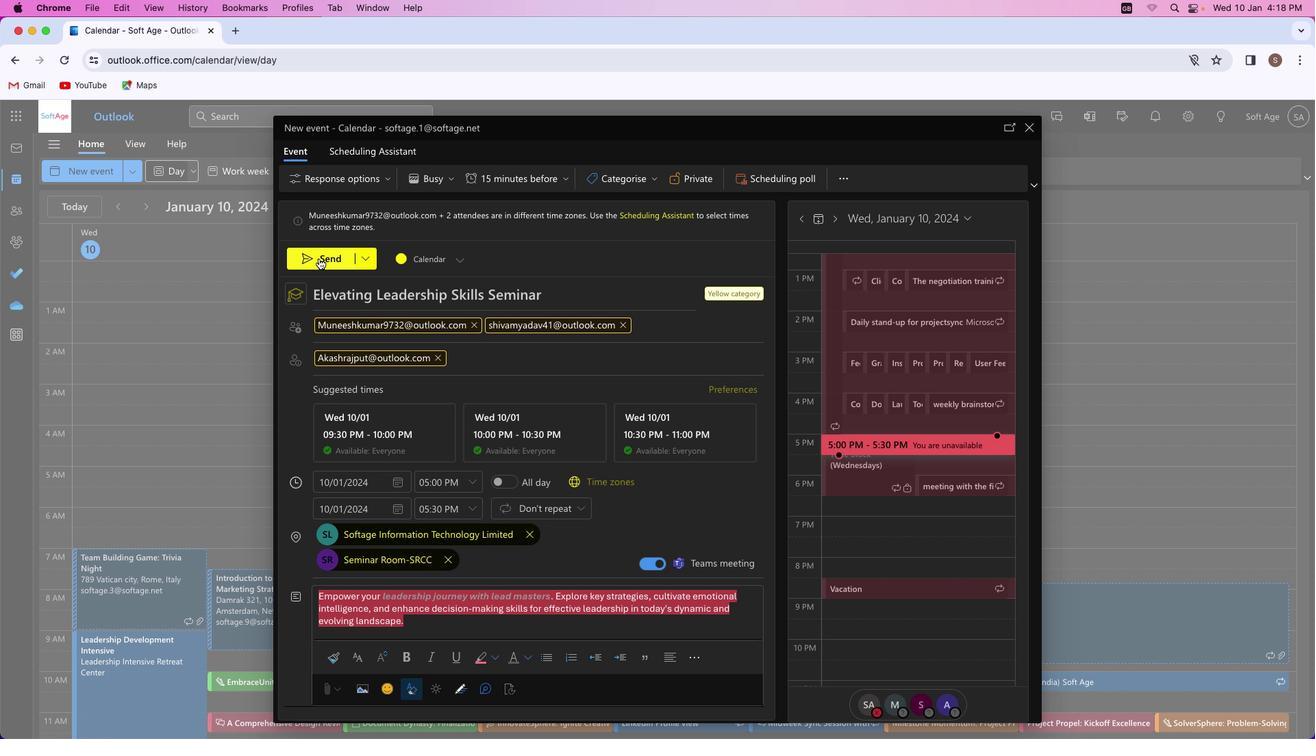 
Action: Mouse moved to (665, 461)
Screenshot: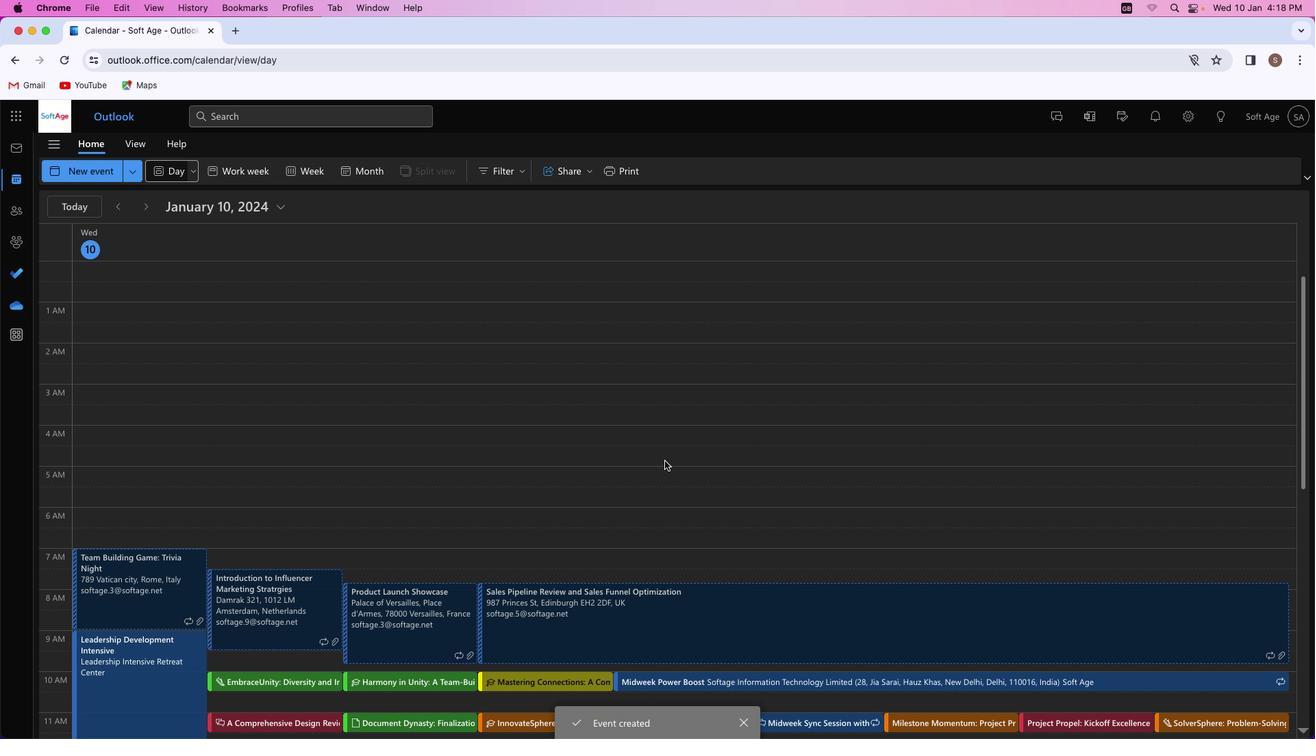 
